 Task: Add a condition where "Hours since ticket status on-hold(deactivated) Greater than Fifty five" in pending tickets.
Action: Mouse moved to (143, 431)
Screenshot: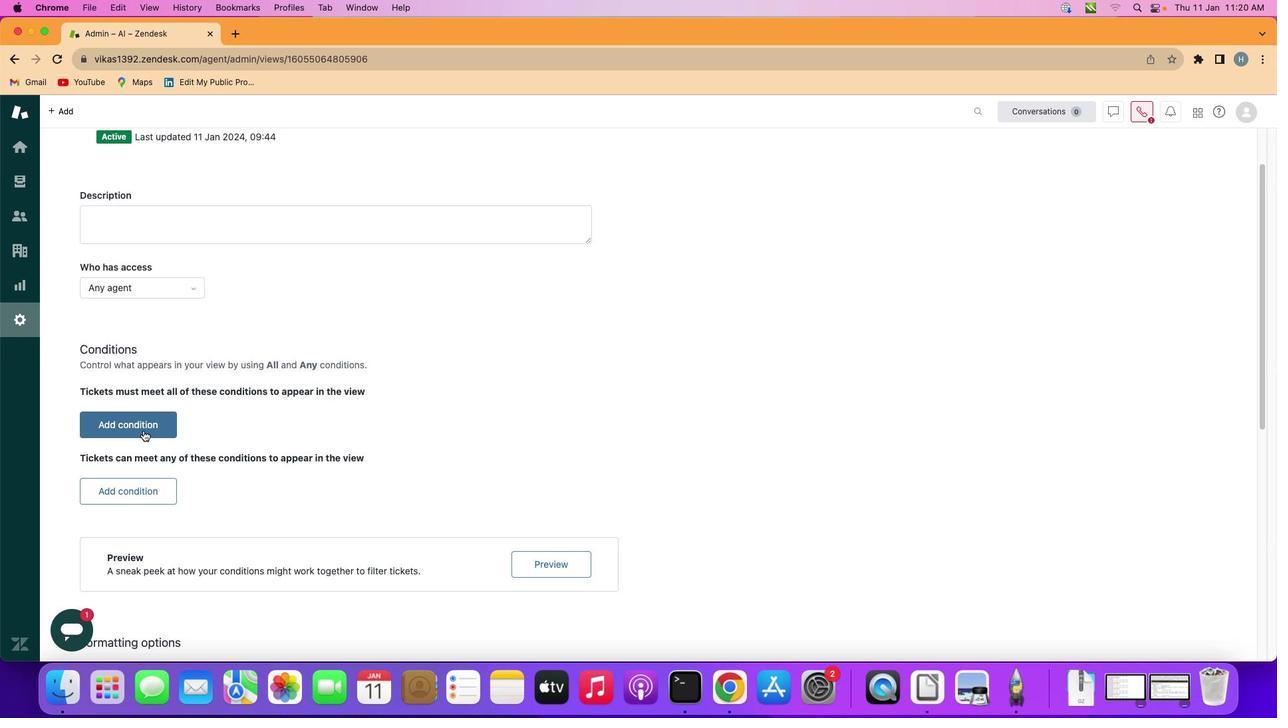 
Action: Mouse pressed left at (143, 431)
Screenshot: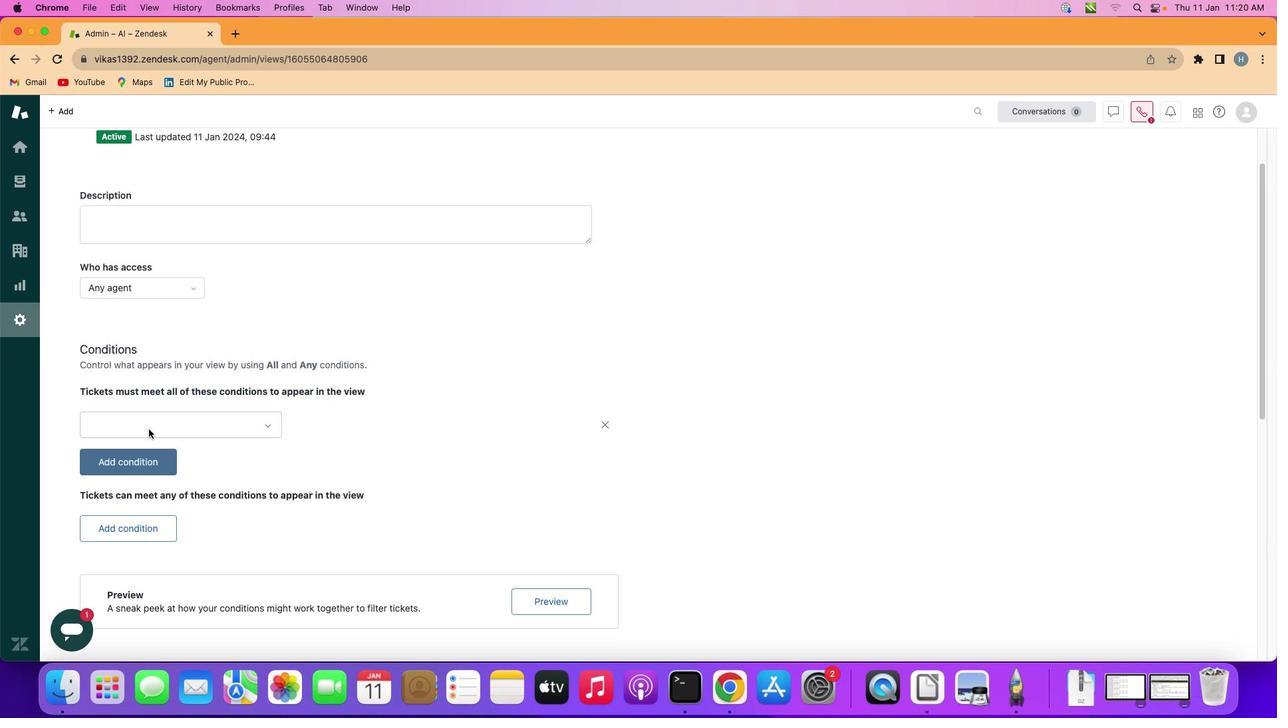 
Action: Mouse moved to (189, 429)
Screenshot: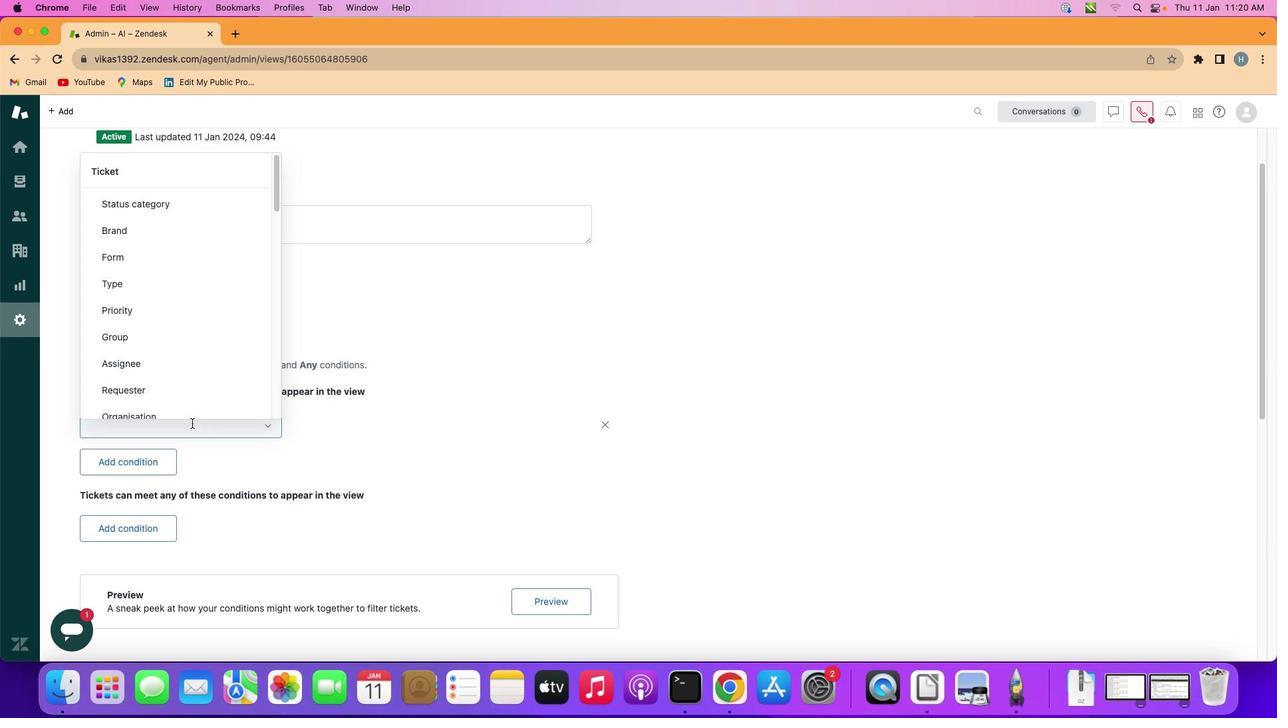 
Action: Mouse pressed left at (189, 429)
Screenshot: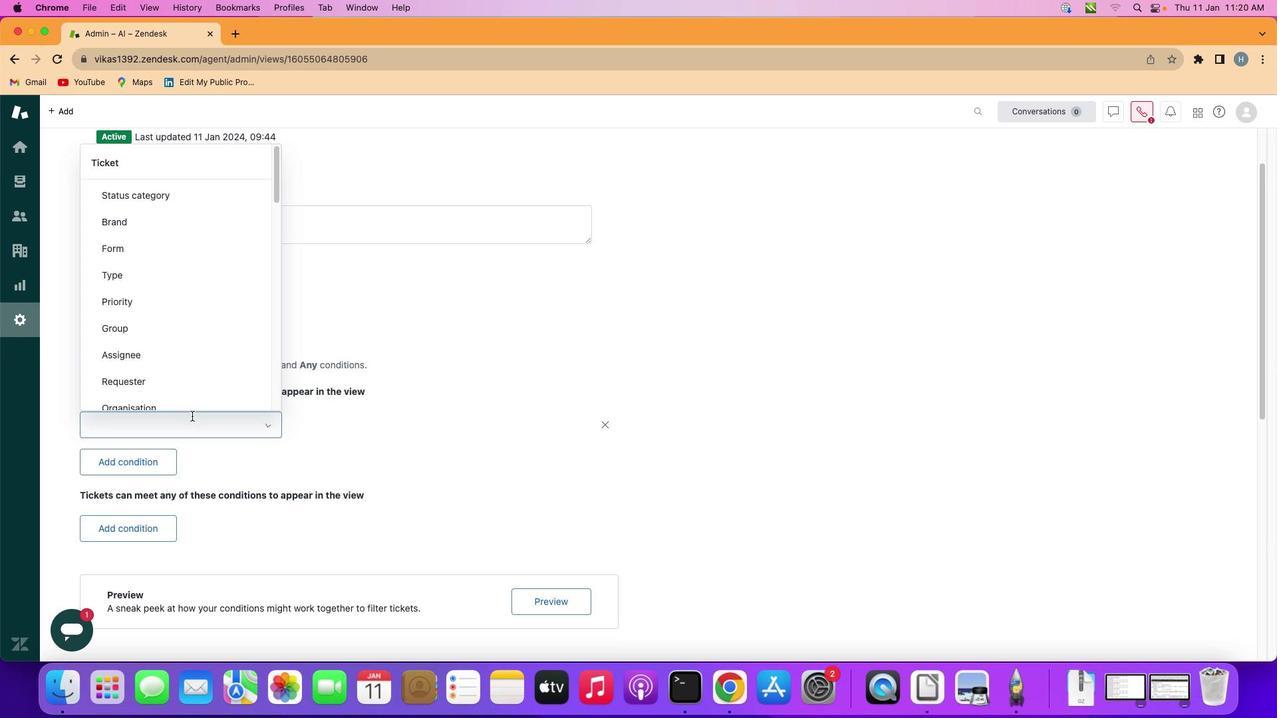 
Action: Mouse moved to (173, 309)
Screenshot: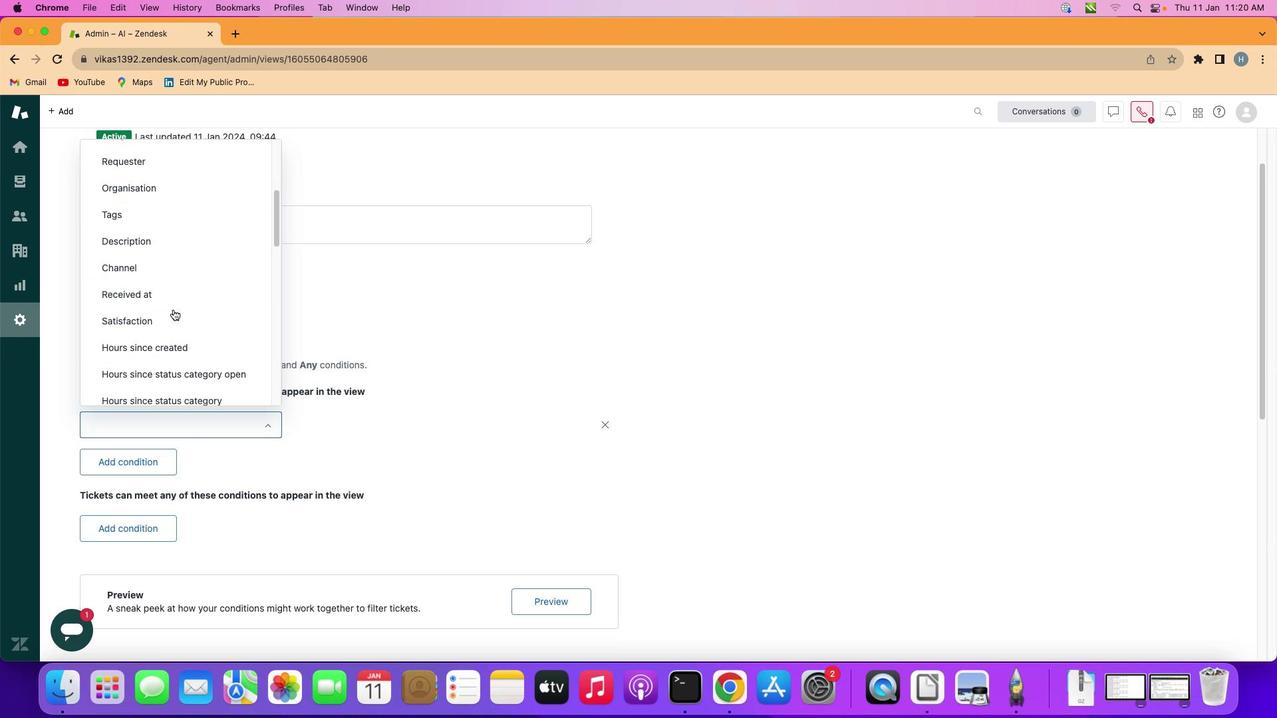 
Action: Mouse scrolled (173, 309) with delta (0, 0)
Screenshot: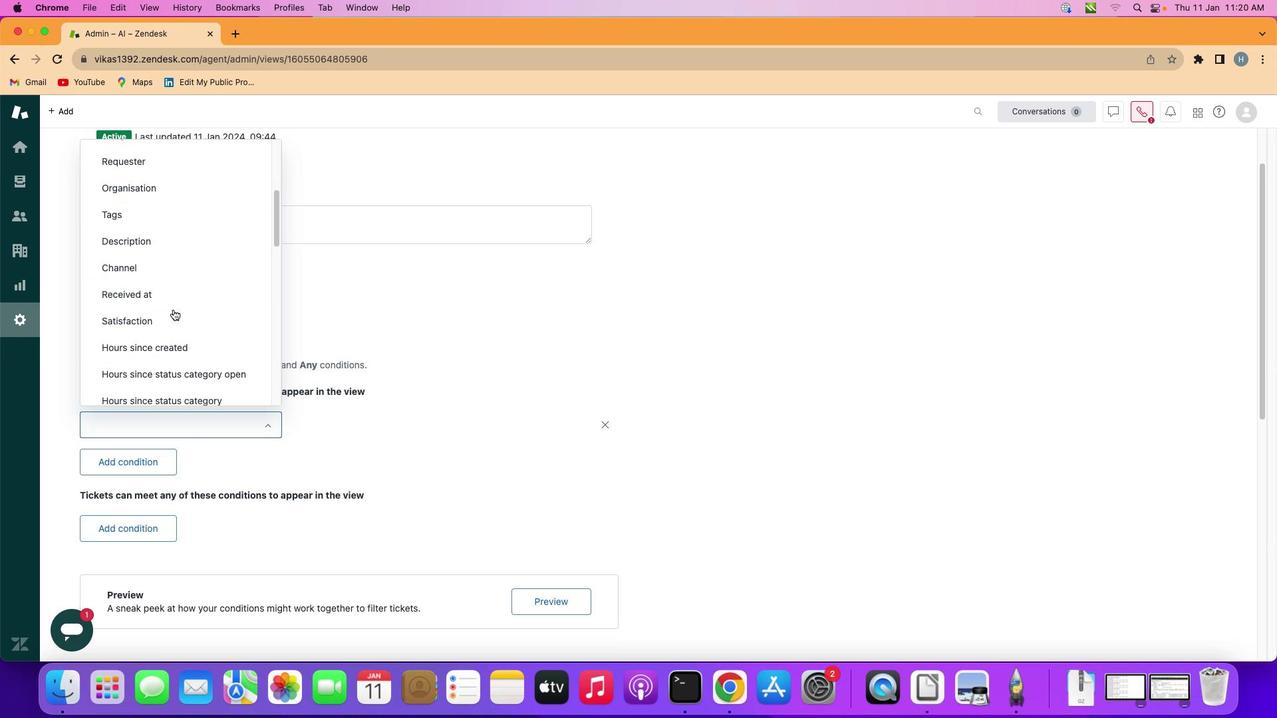
Action: Mouse moved to (173, 309)
Screenshot: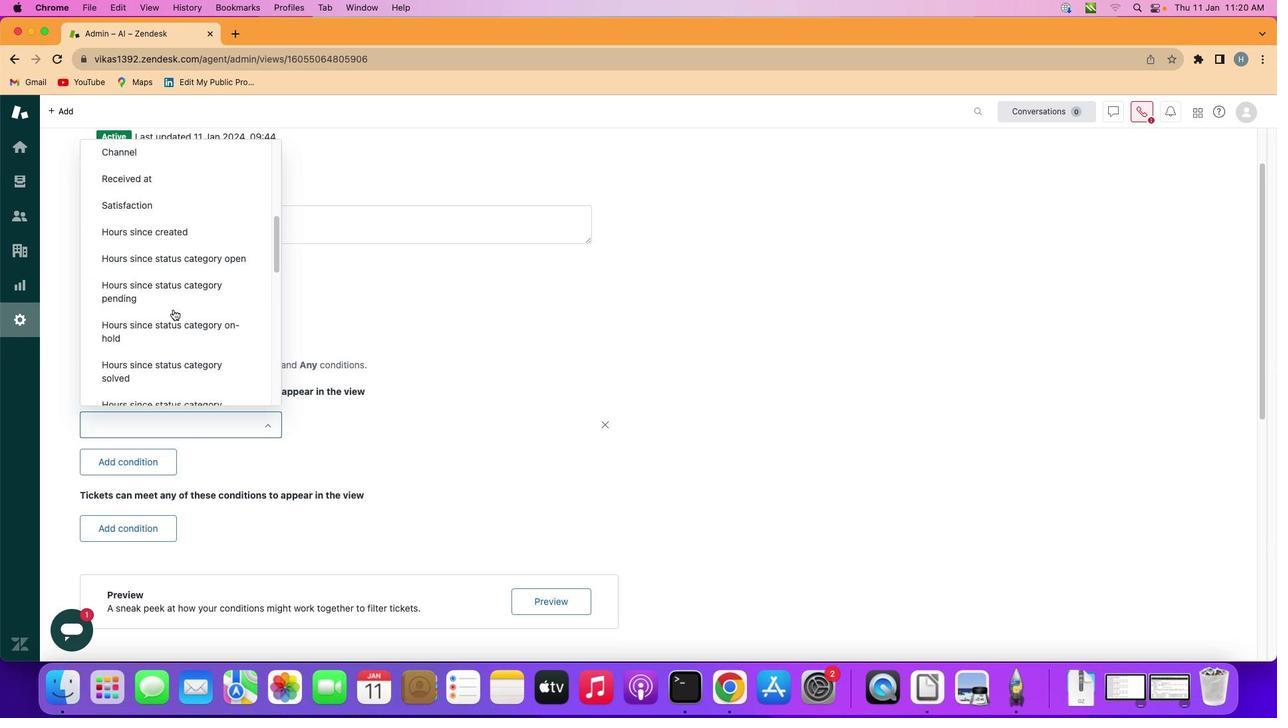 
Action: Mouse scrolled (173, 309) with delta (0, 2)
Screenshot: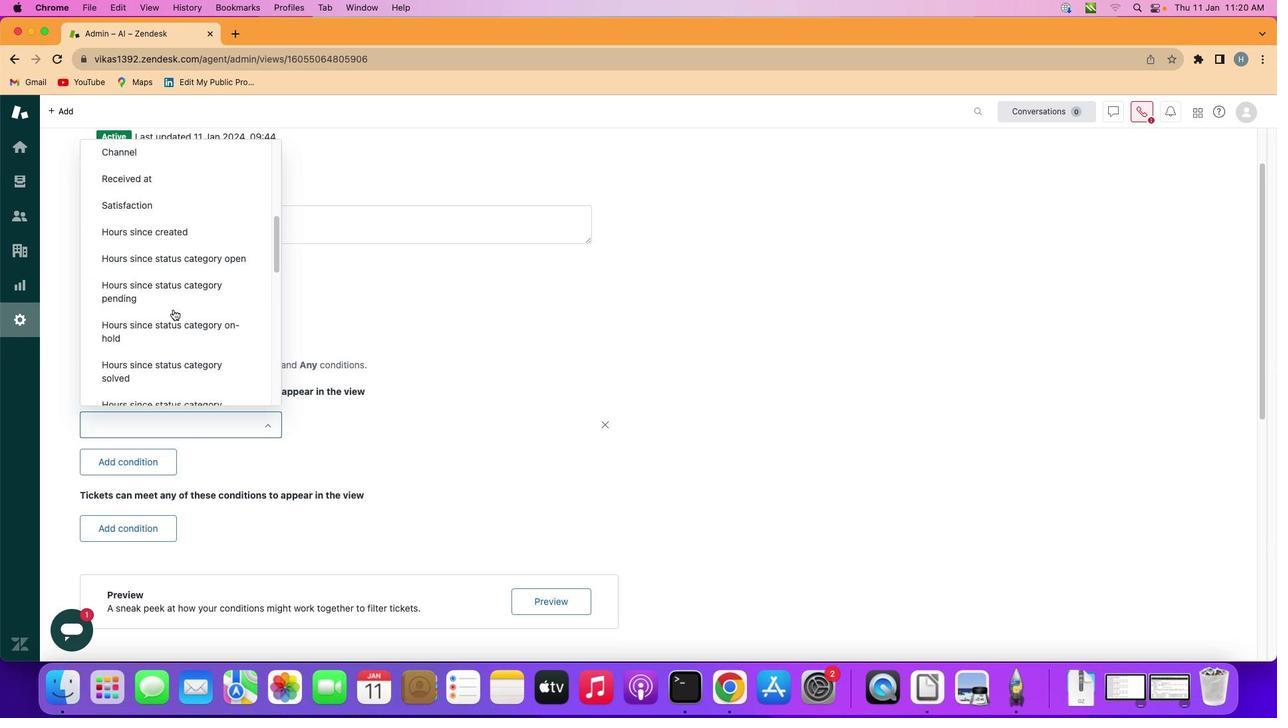 
Action: Mouse scrolled (173, 309) with delta (0, -2)
Screenshot: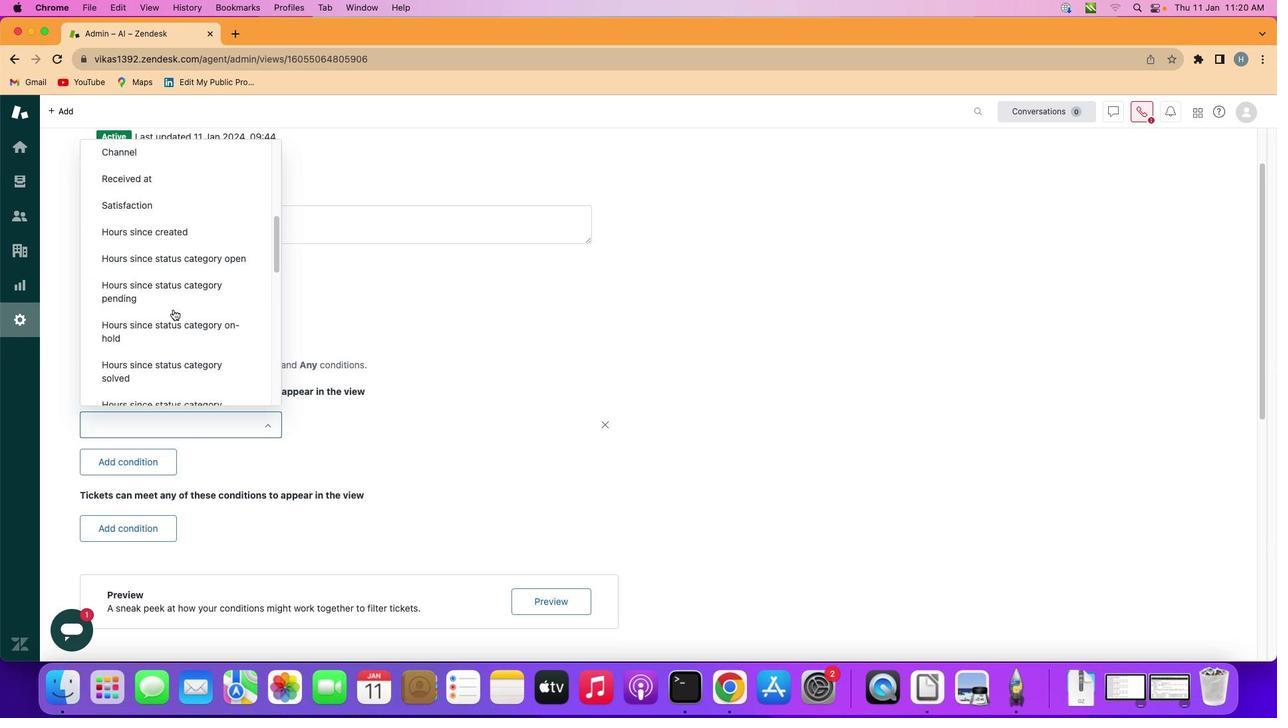 
Action: Mouse moved to (173, 310)
Screenshot: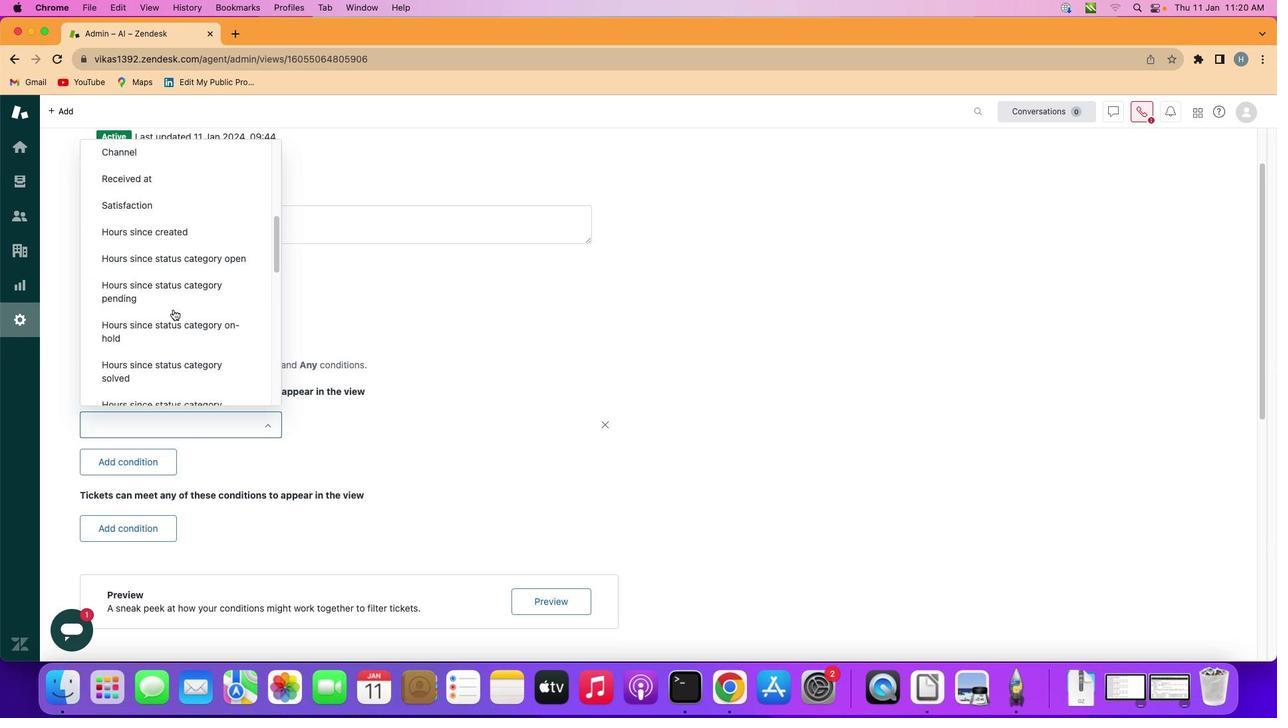 
Action: Mouse scrolled (173, 310) with delta (0, 2)
Screenshot: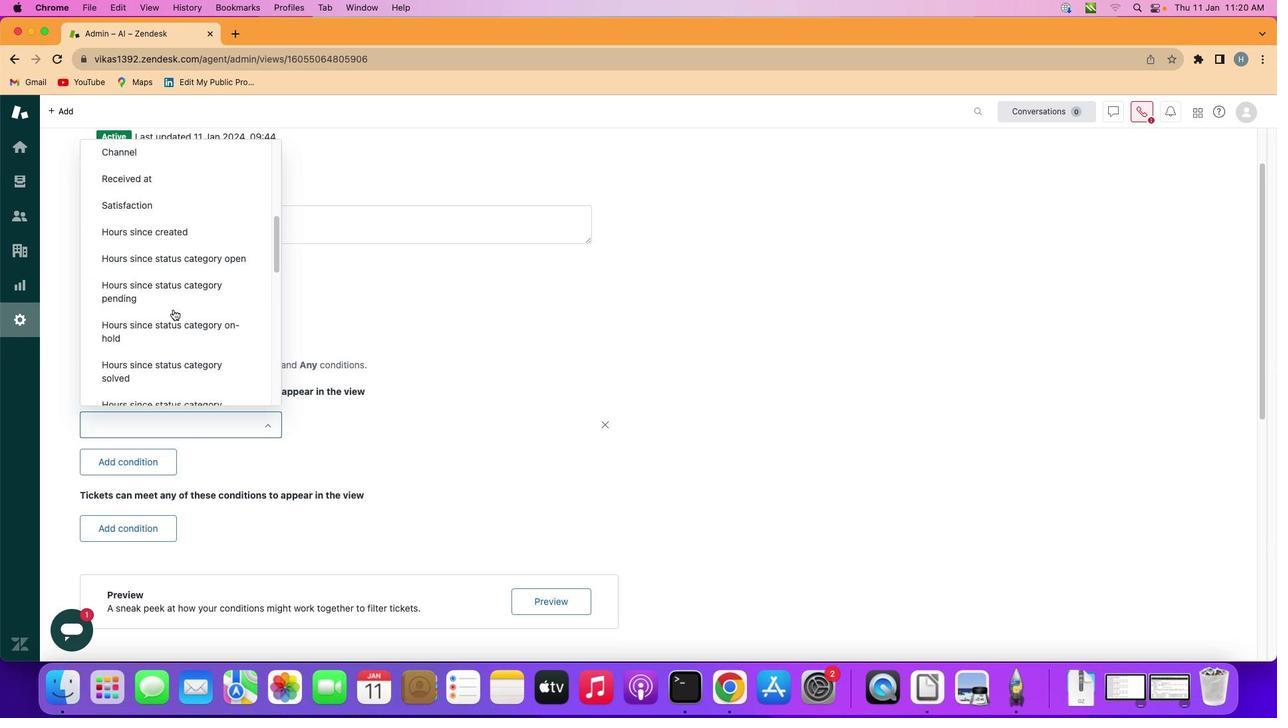 
Action: Mouse scrolled (173, 310) with delta (0, -2)
Screenshot: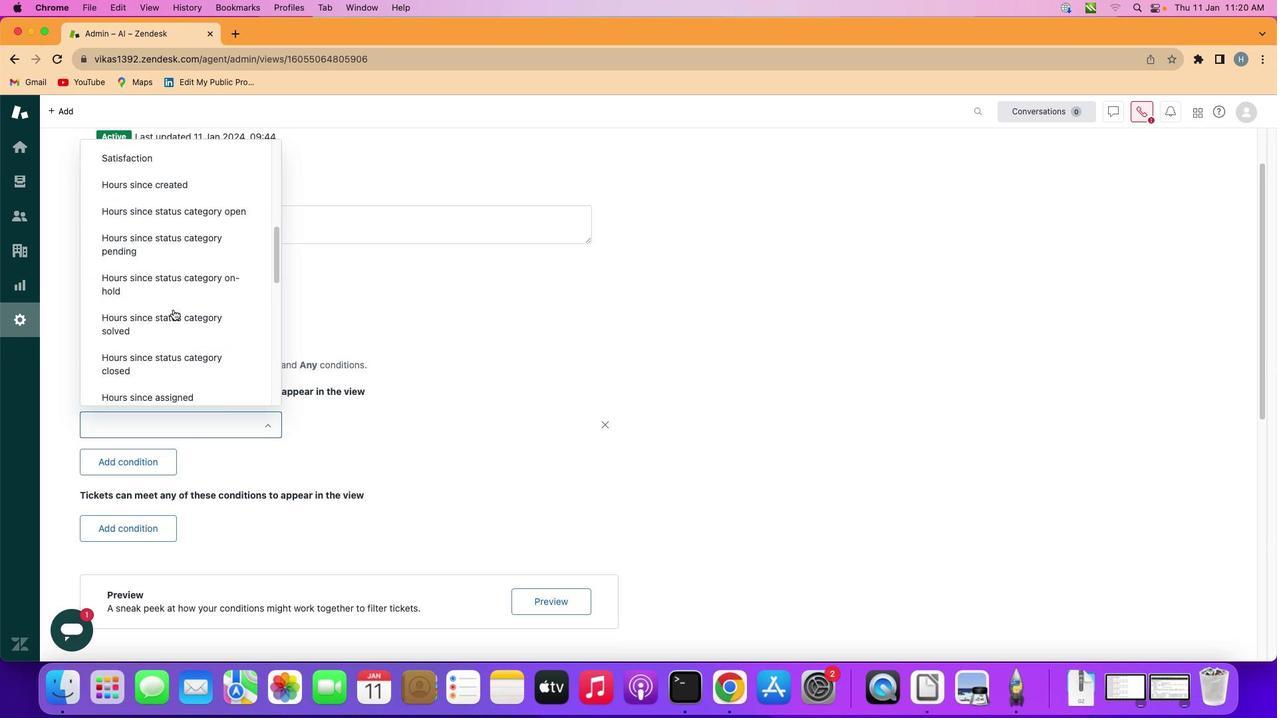 
Action: Mouse scrolled (173, 310) with delta (0, -1)
Screenshot: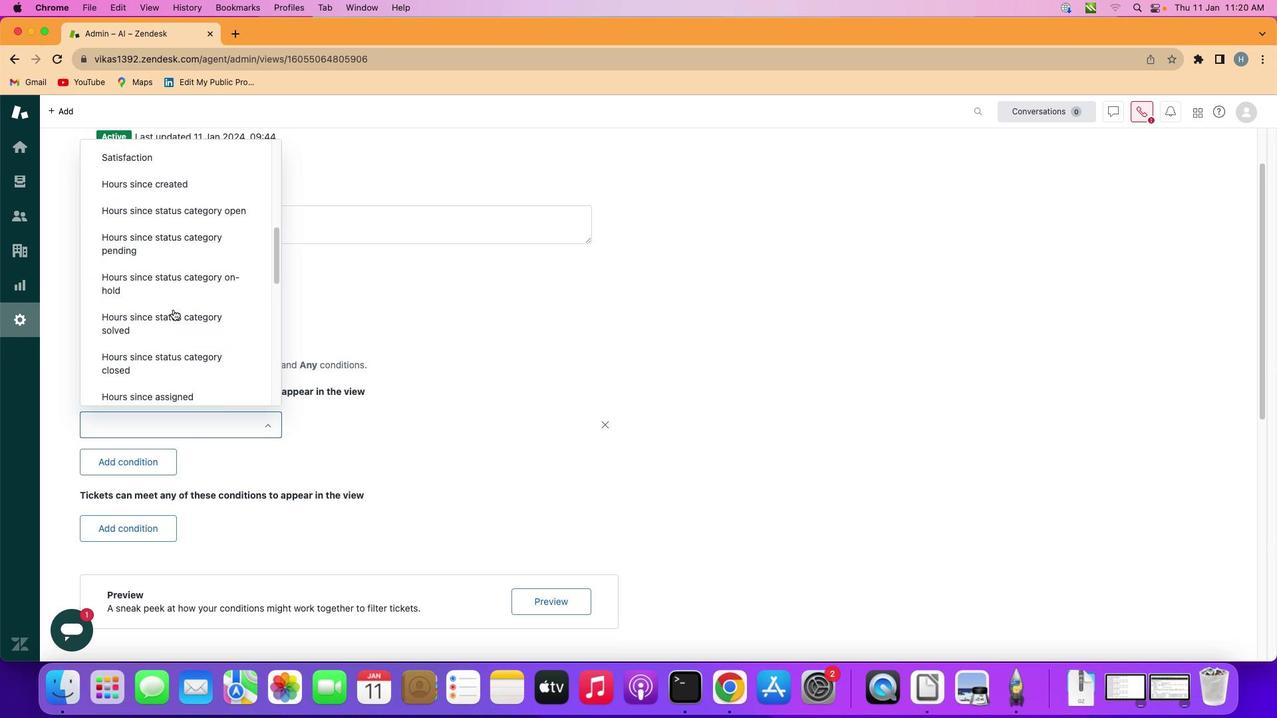 
Action: Mouse scrolled (173, 310) with delta (0, -3)
Screenshot: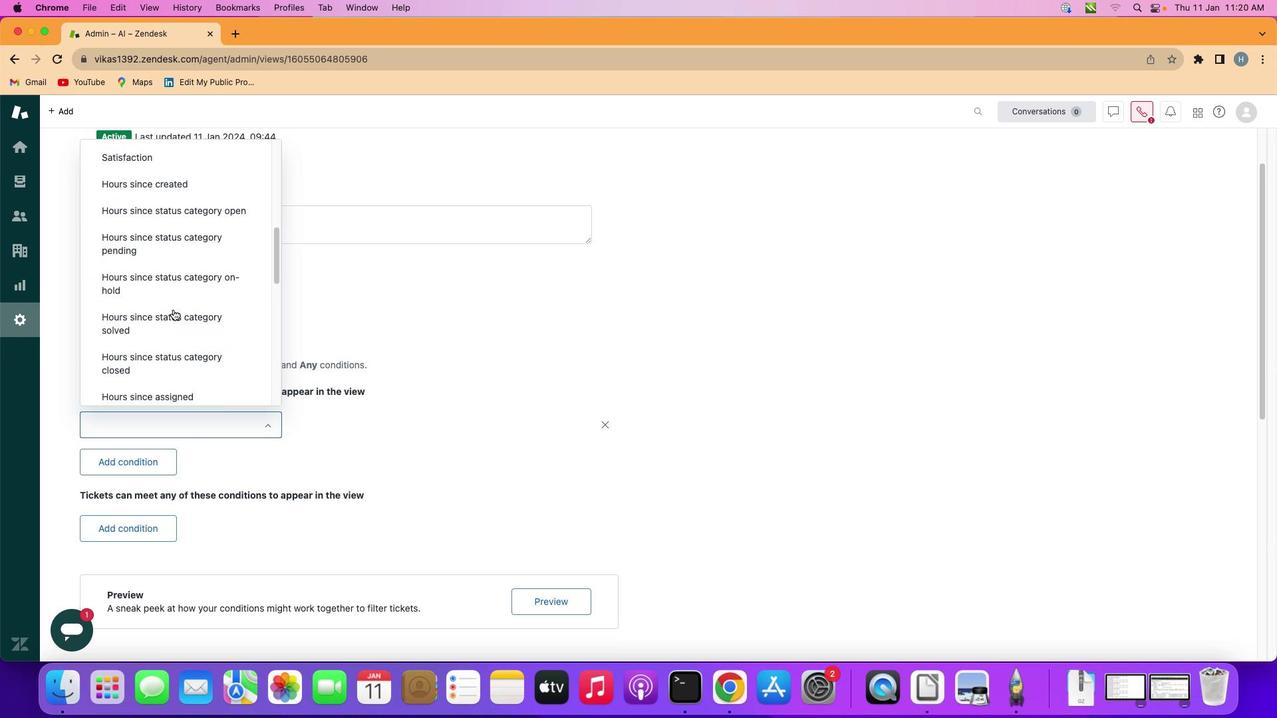 
Action: Mouse scrolled (173, 310) with delta (0, 0)
Screenshot: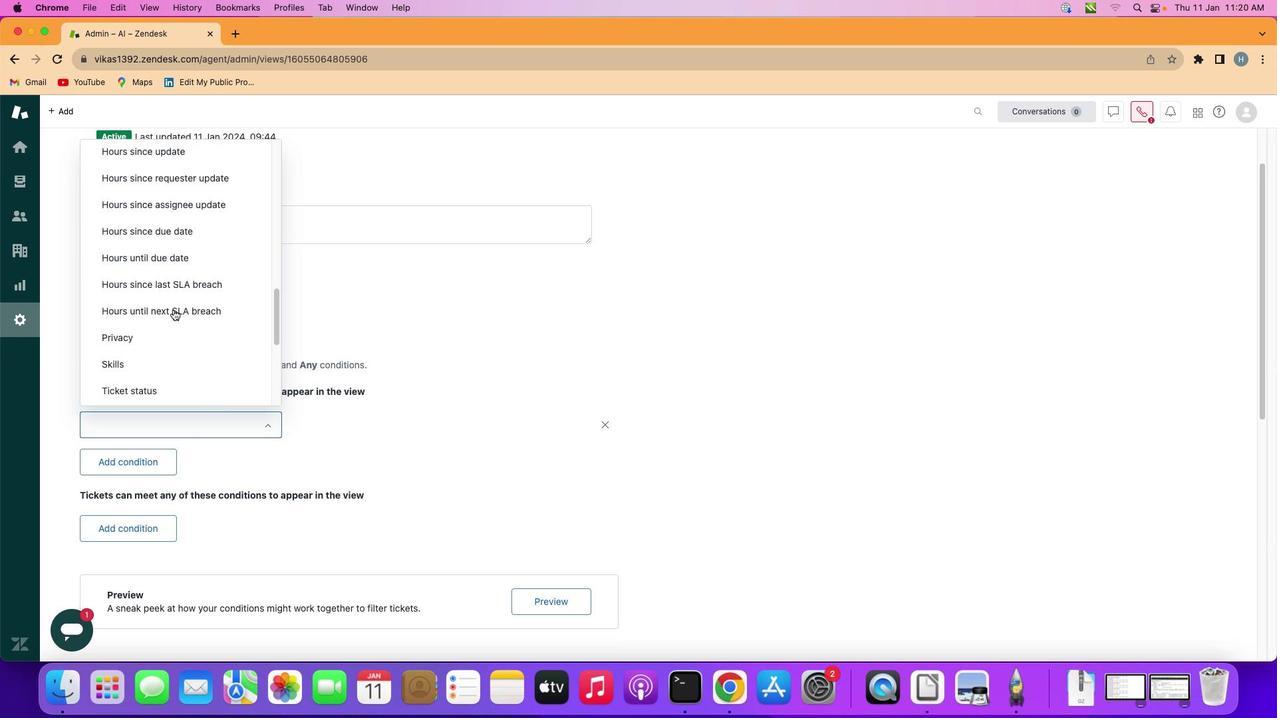 
Action: Mouse scrolled (173, 310) with delta (0, 0)
Screenshot: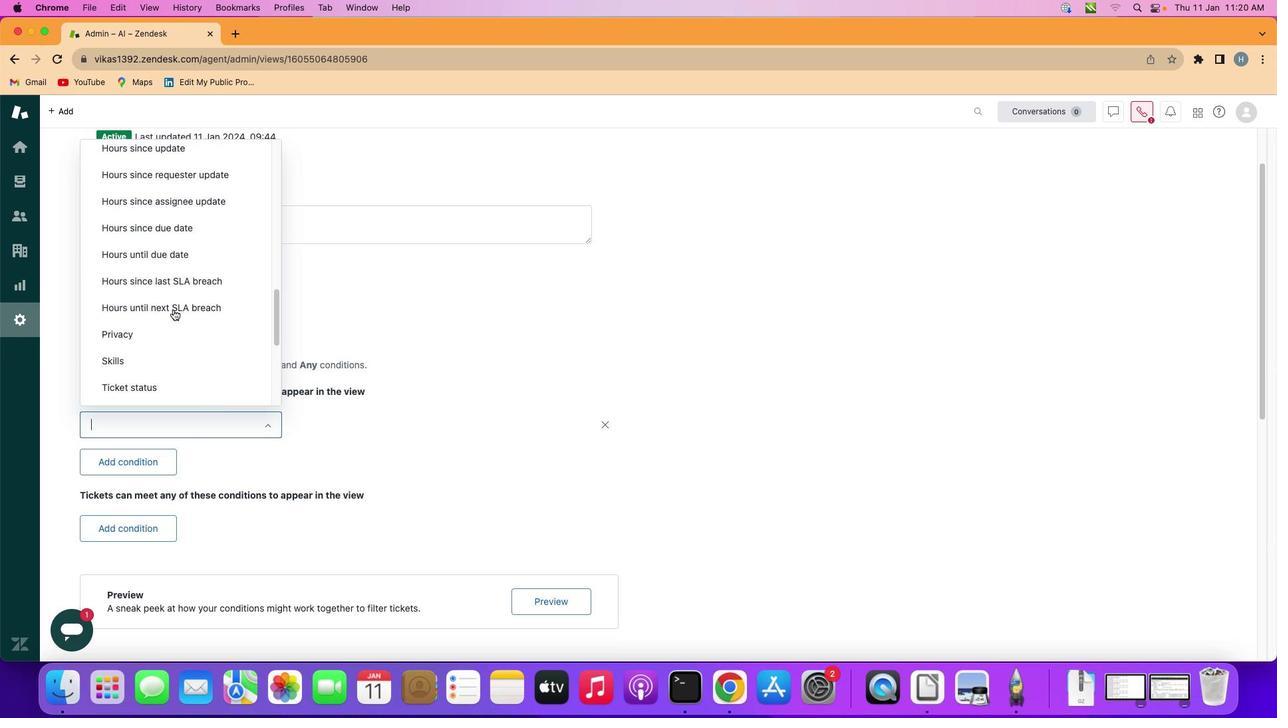 
Action: Mouse scrolled (173, 310) with delta (0, -1)
Screenshot: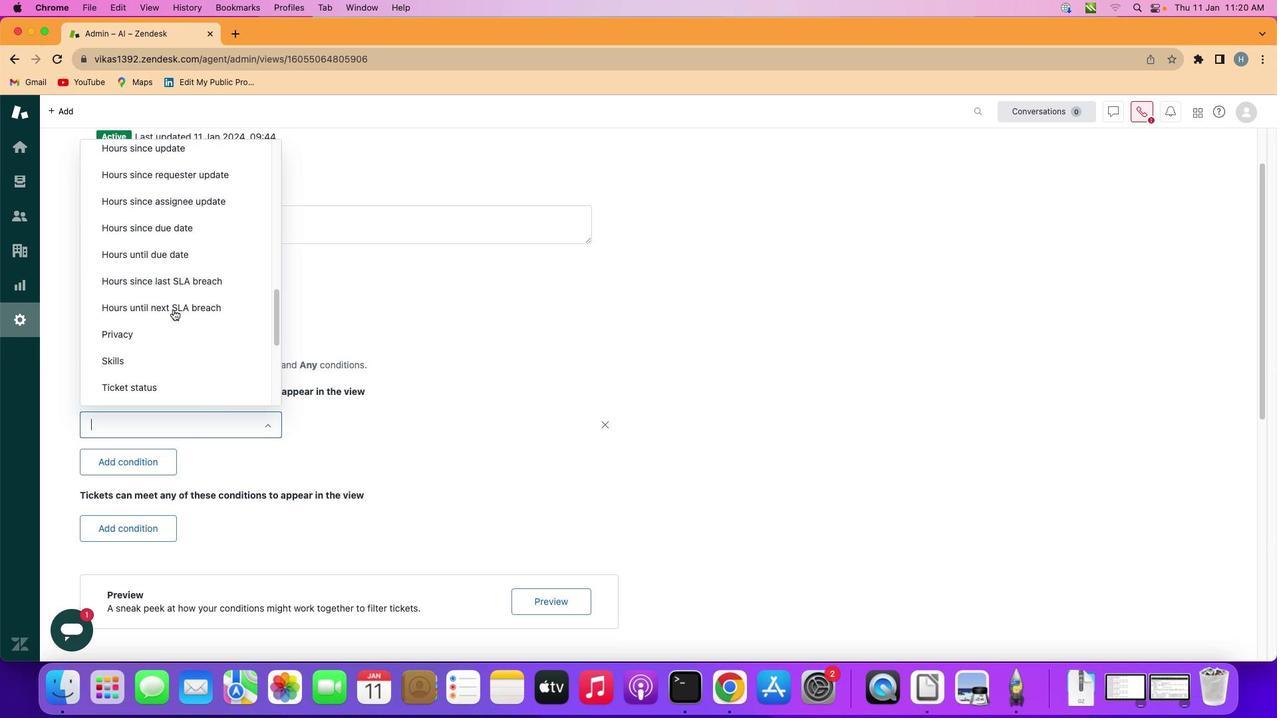 
Action: Mouse scrolled (173, 310) with delta (0, -3)
Screenshot: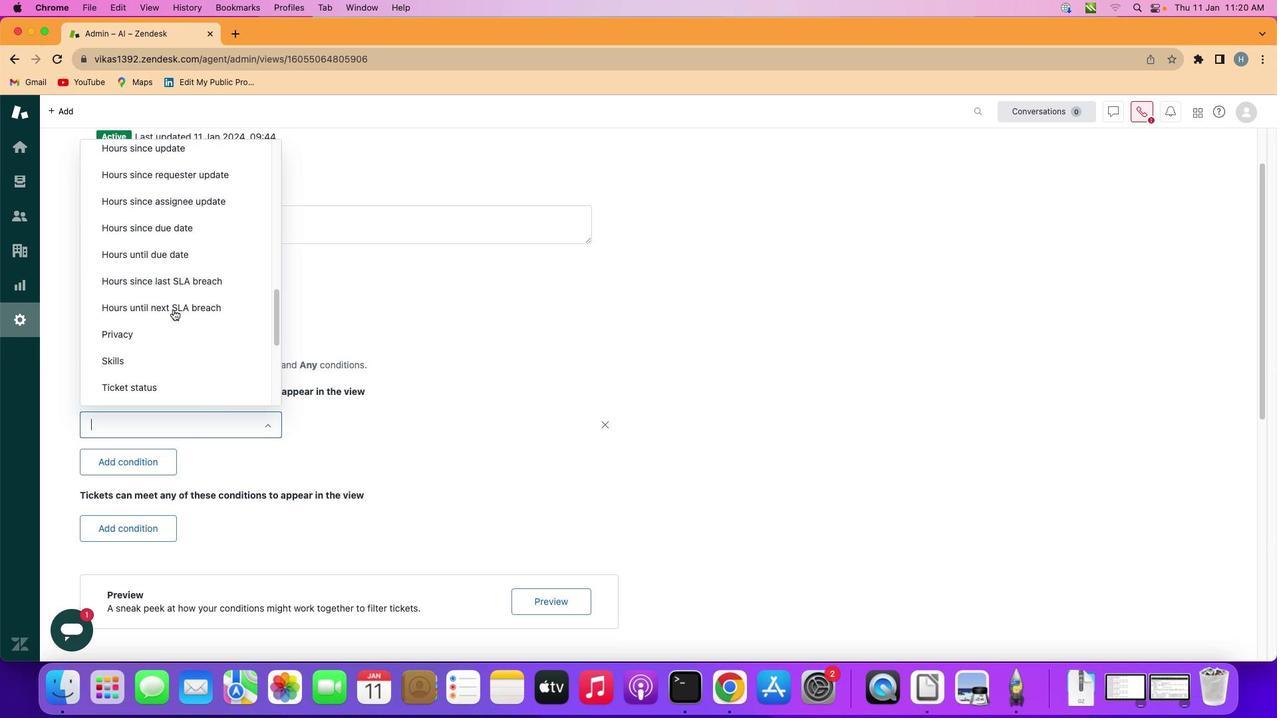 
Action: Mouse scrolled (173, 310) with delta (0, 0)
Screenshot: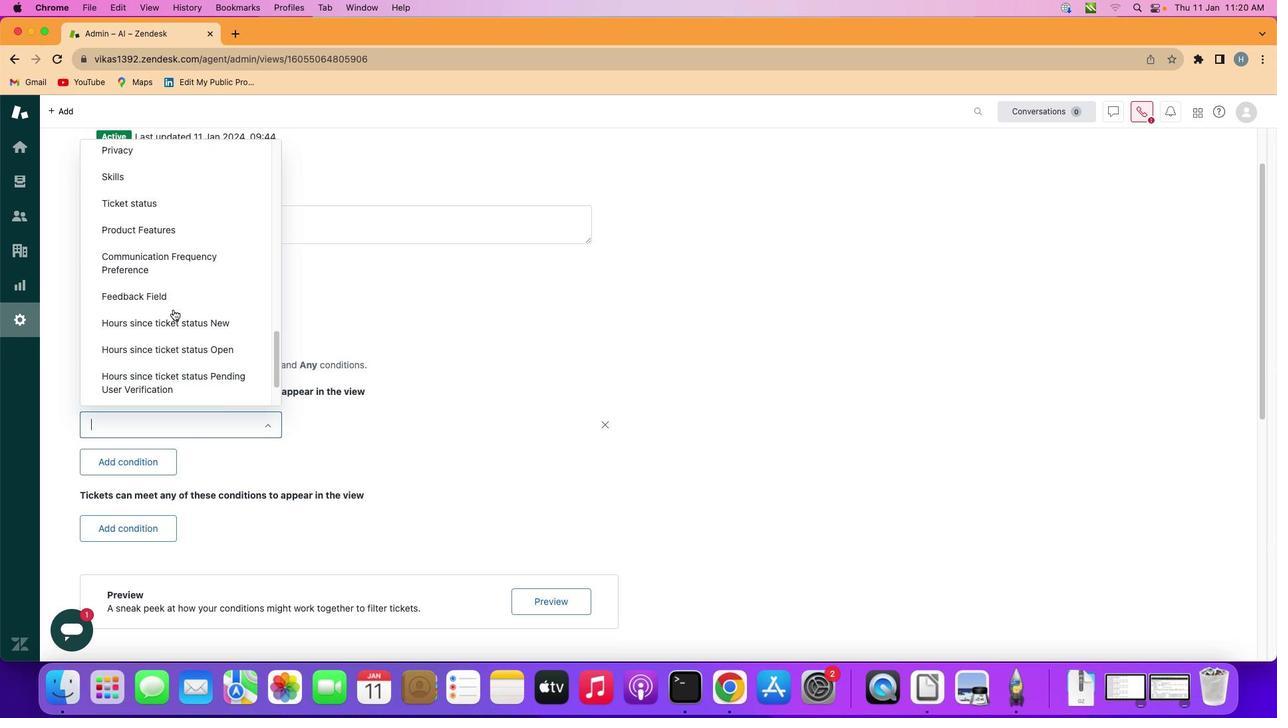 
Action: Mouse scrolled (173, 310) with delta (0, 0)
Screenshot: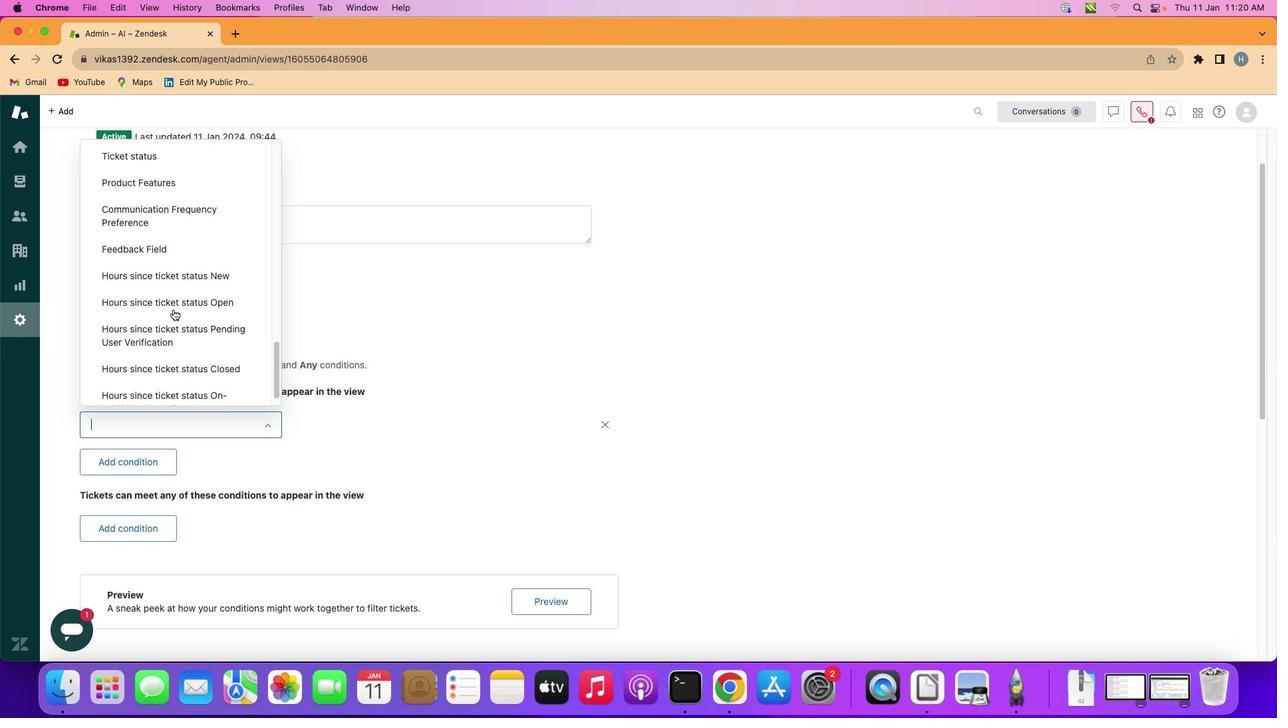 
Action: Mouse scrolled (173, 310) with delta (0, -1)
Screenshot: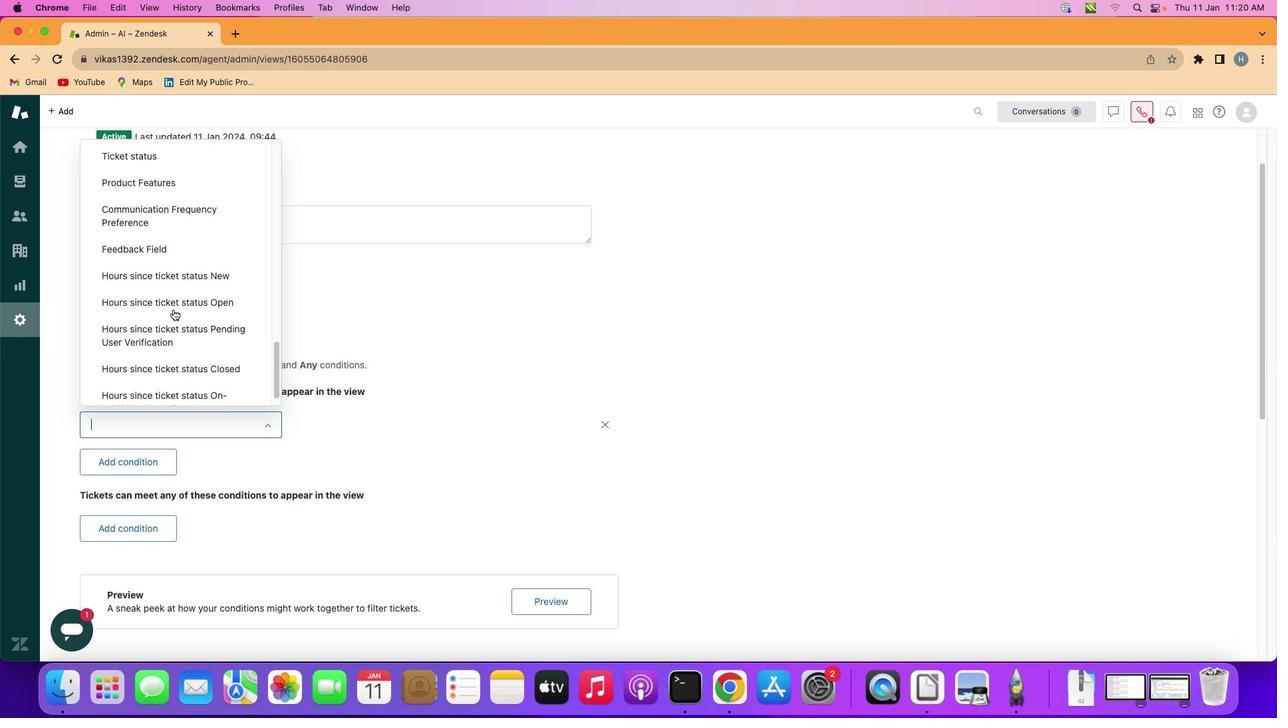 
Action: Mouse scrolled (173, 310) with delta (0, 2)
Screenshot: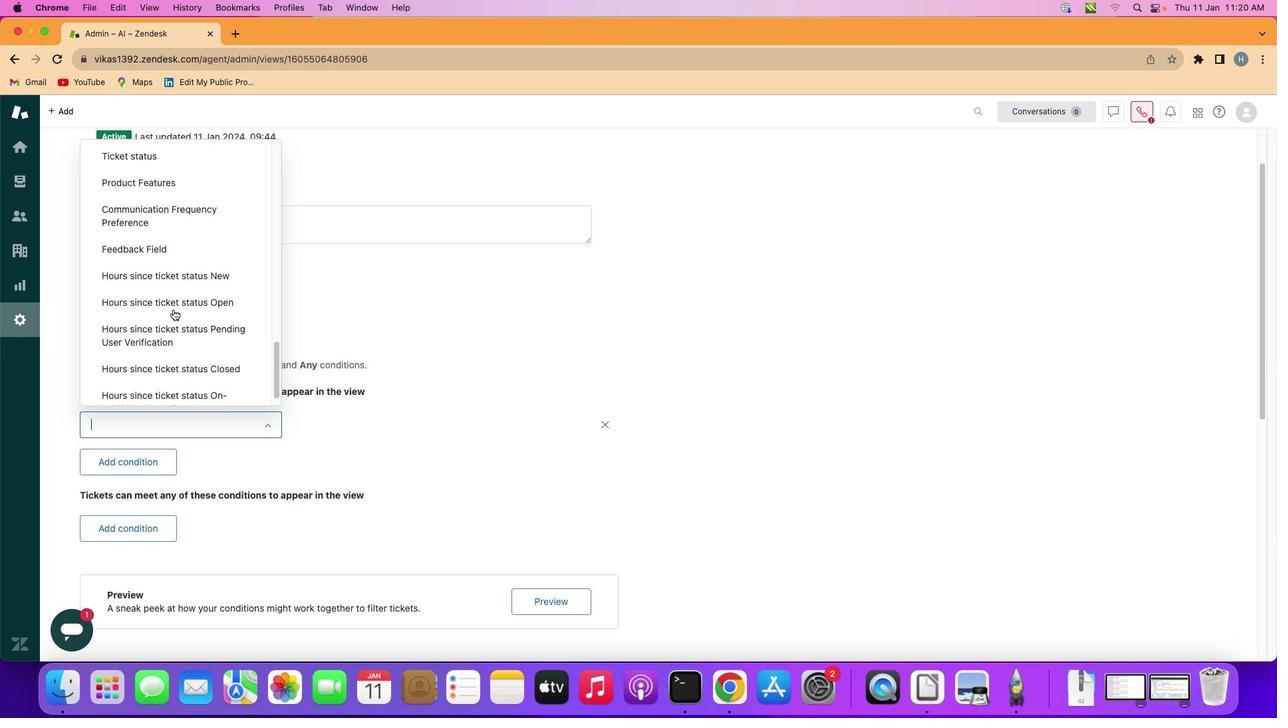 
Action: Mouse scrolled (173, 310) with delta (0, -2)
Screenshot: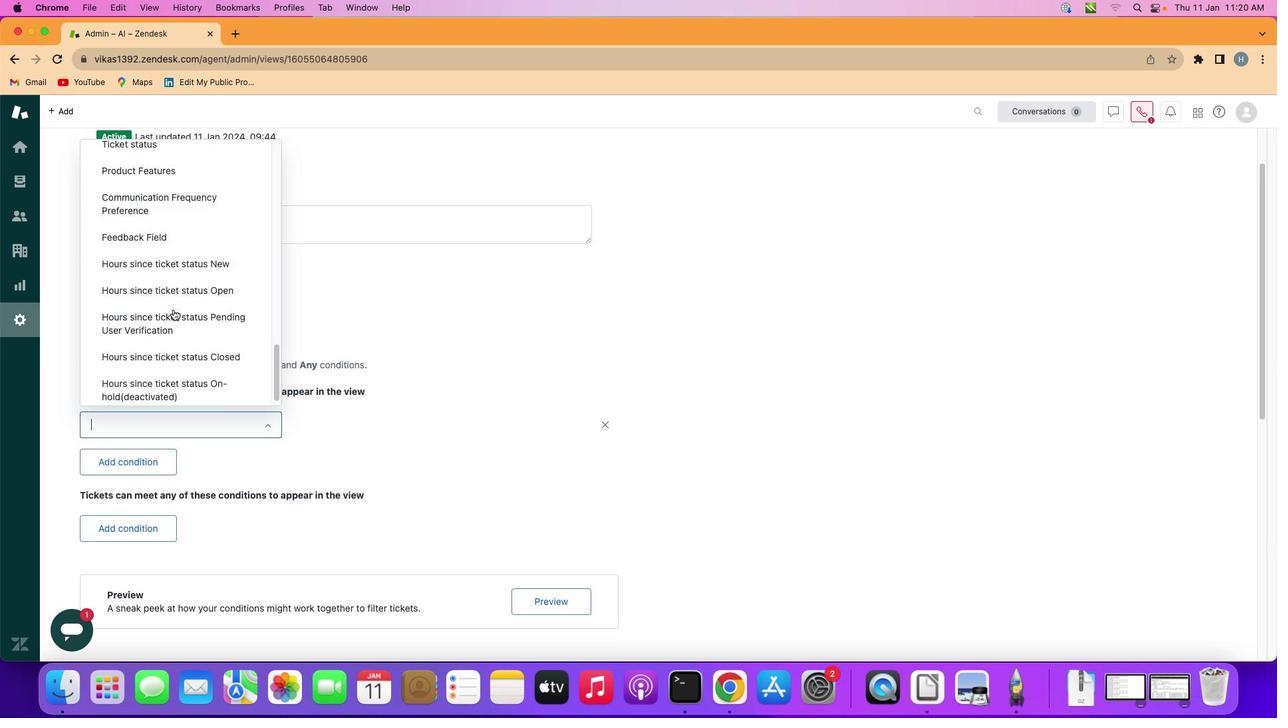 
Action: Mouse scrolled (173, 310) with delta (0, -1)
Screenshot: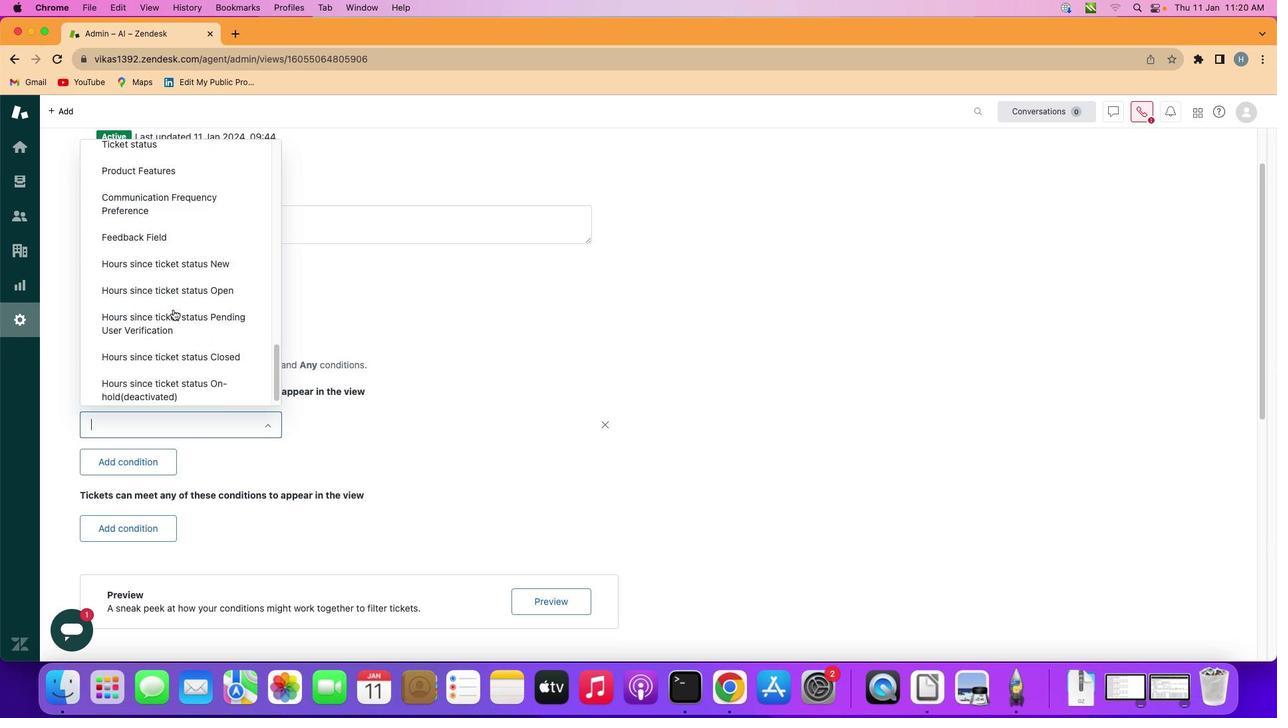 
Action: Mouse moved to (173, 310)
Screenshot: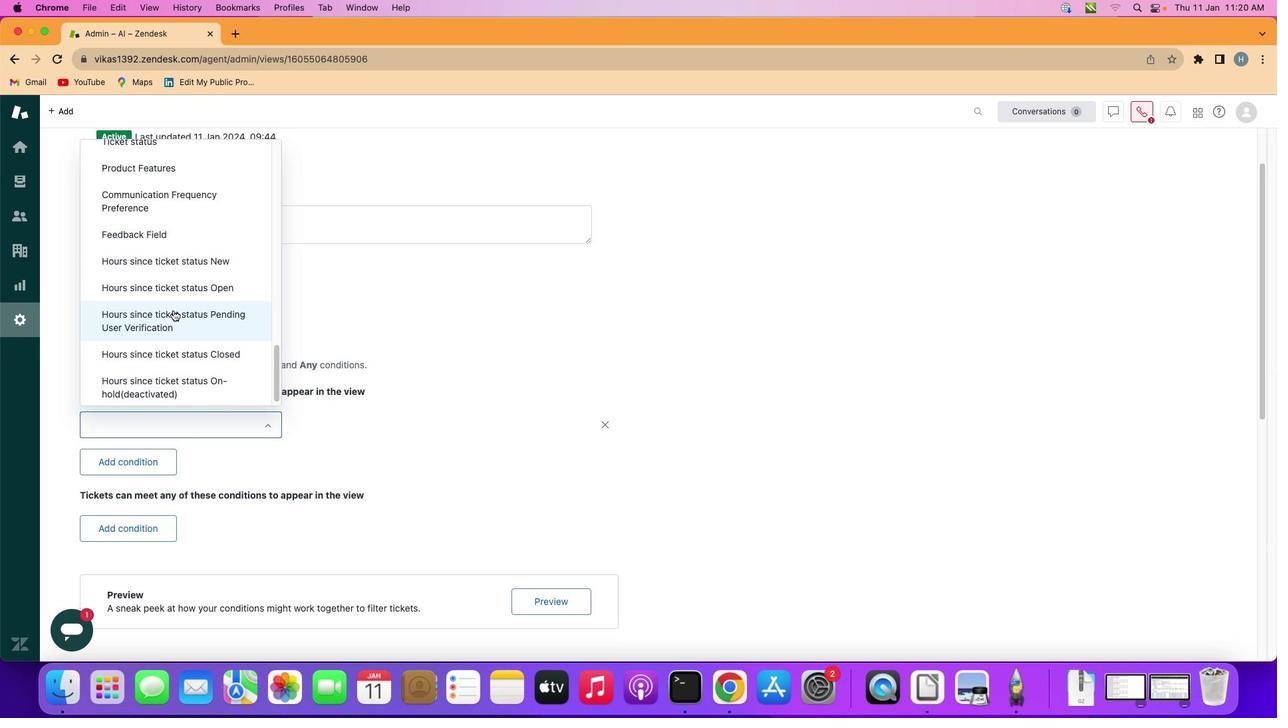 
Action: Mouse scrolled (173, 310) with delta (0, 0)
Screenshot: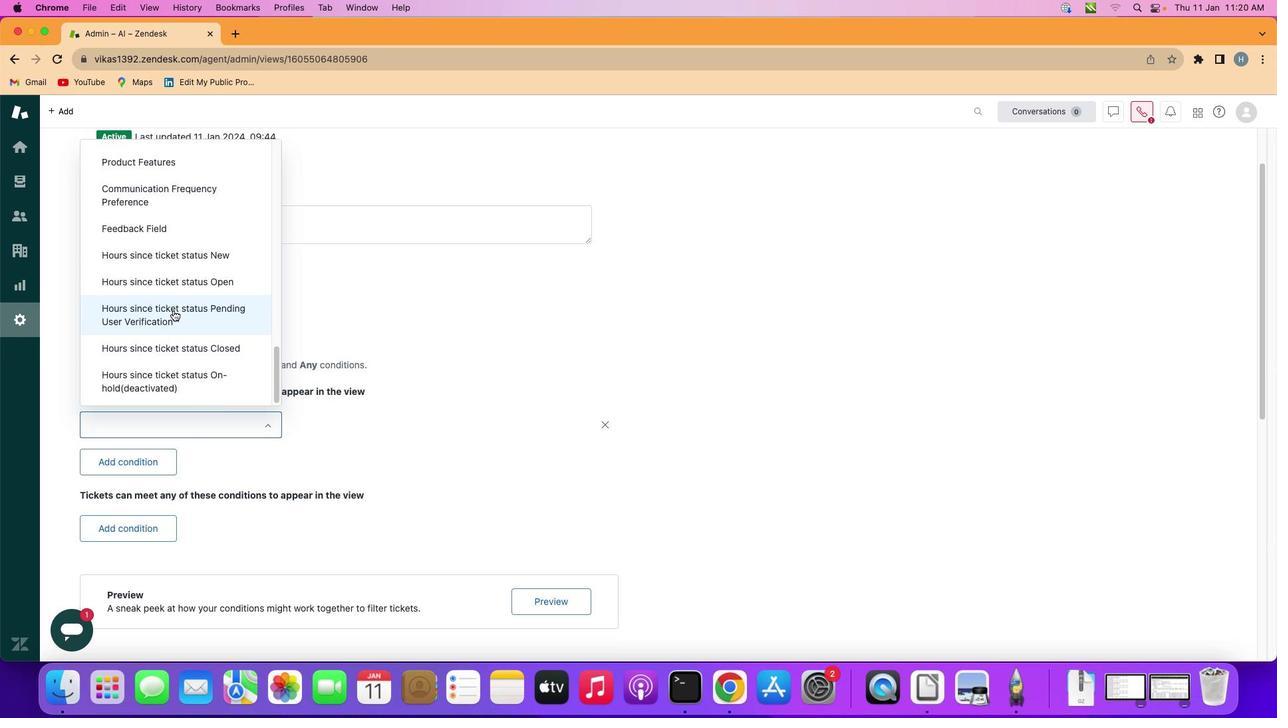 
Action: Mouse scrolled (173, 310) with delta (0, 0)
Screenshot: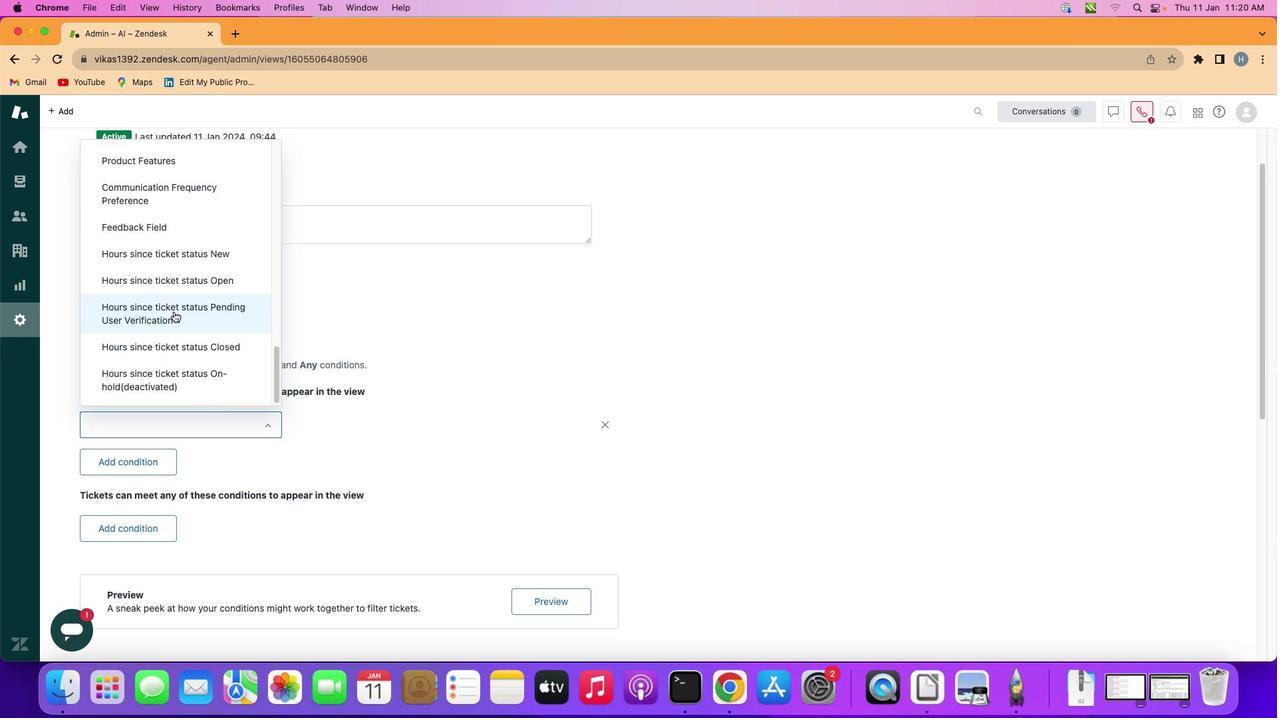 
Action: Mouse scrolled (173, 310) with delta (0, -1)
Screenshot: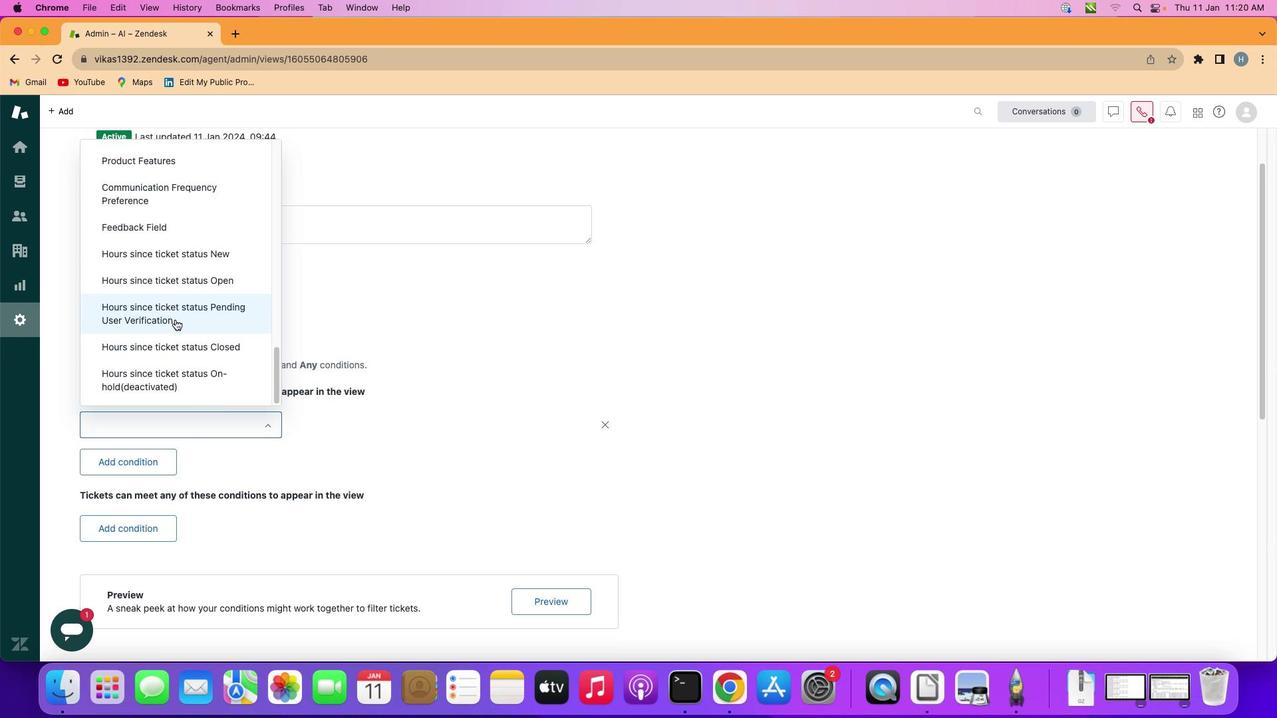
Action: Mouse scrolled (173, 310) with delta (0, -1)
Screenshot: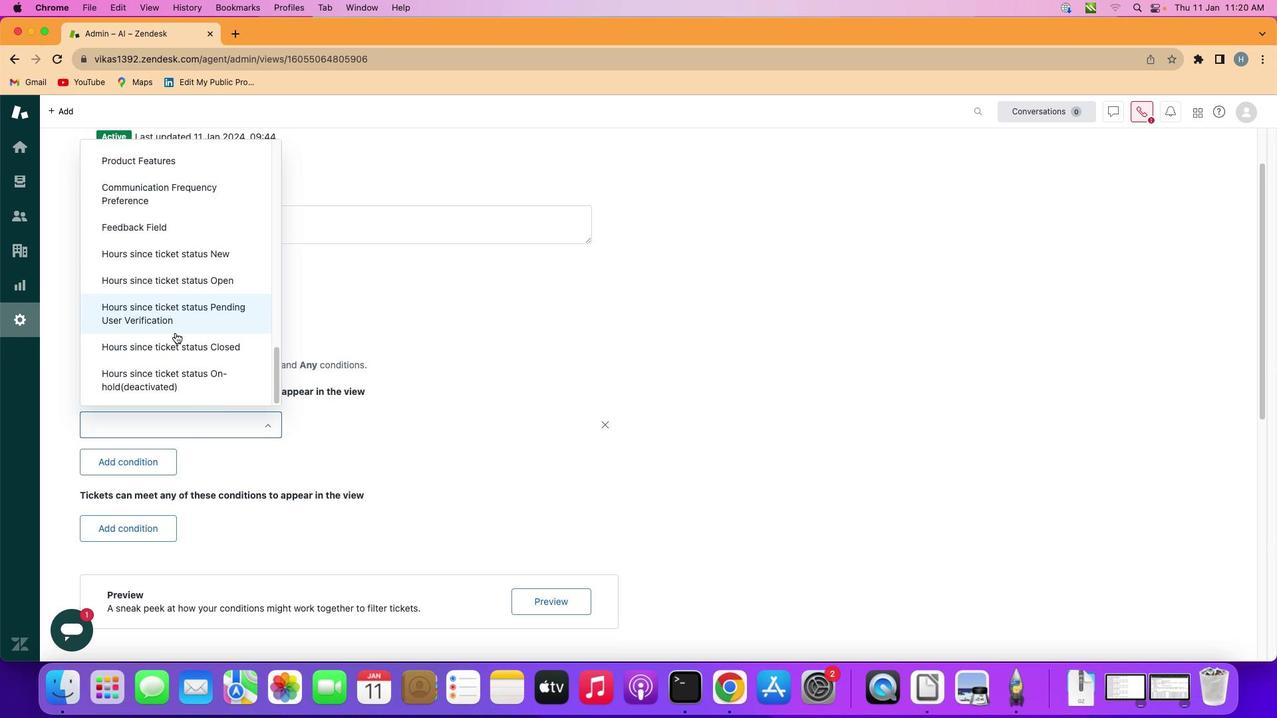 
Action: Mouse moved to (182, 376)
Screenshot: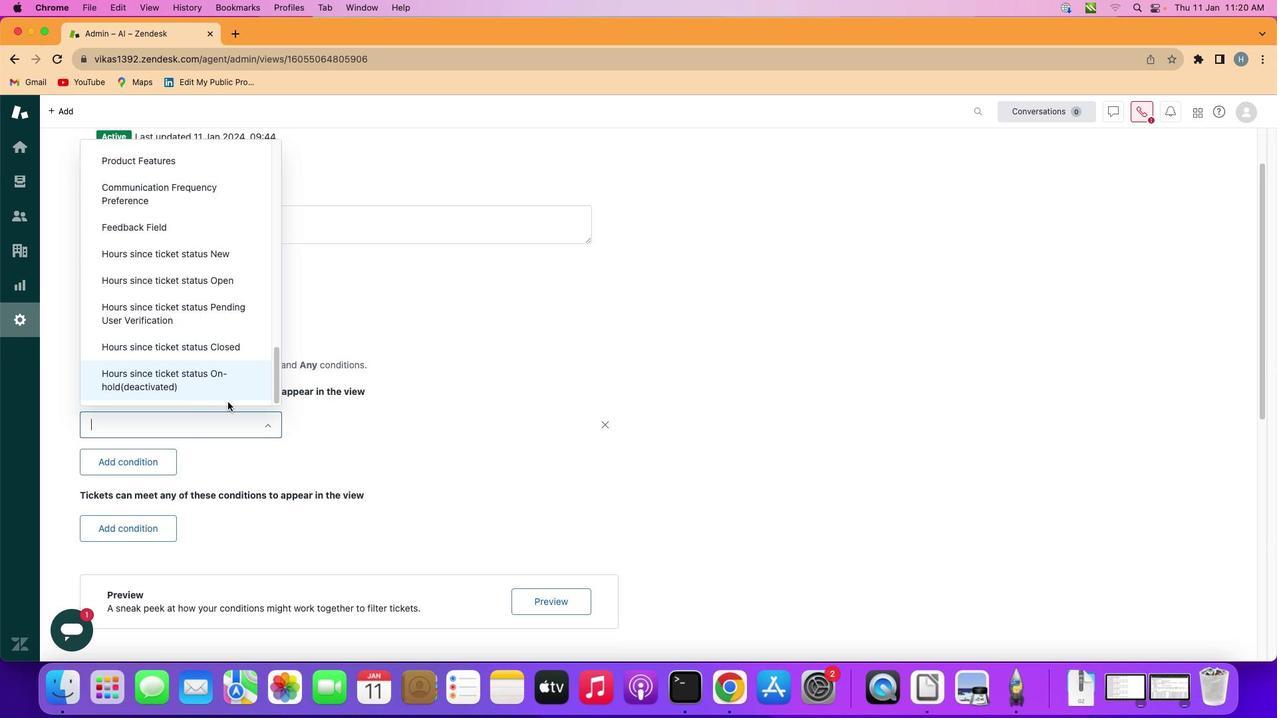 
Action: Mouse pressed left at (182, 376)
Screenshot: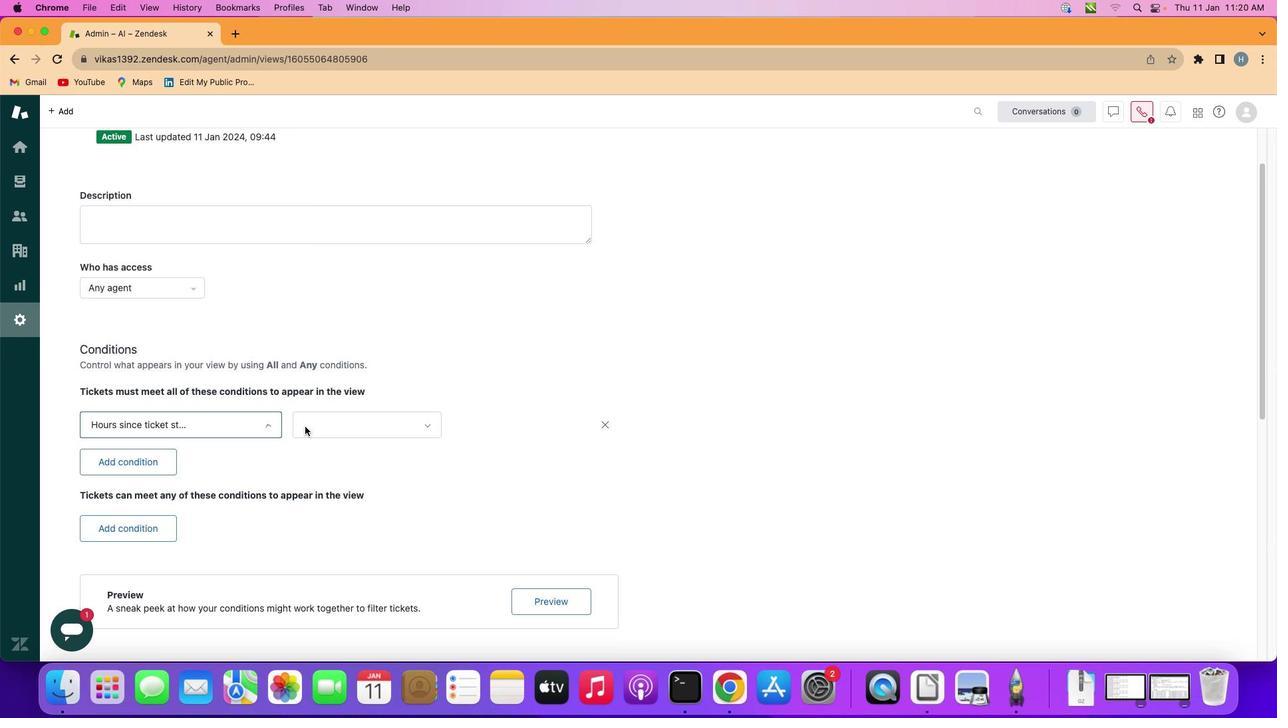 
Action: Mouse moved to (374, 432)
Screenshot: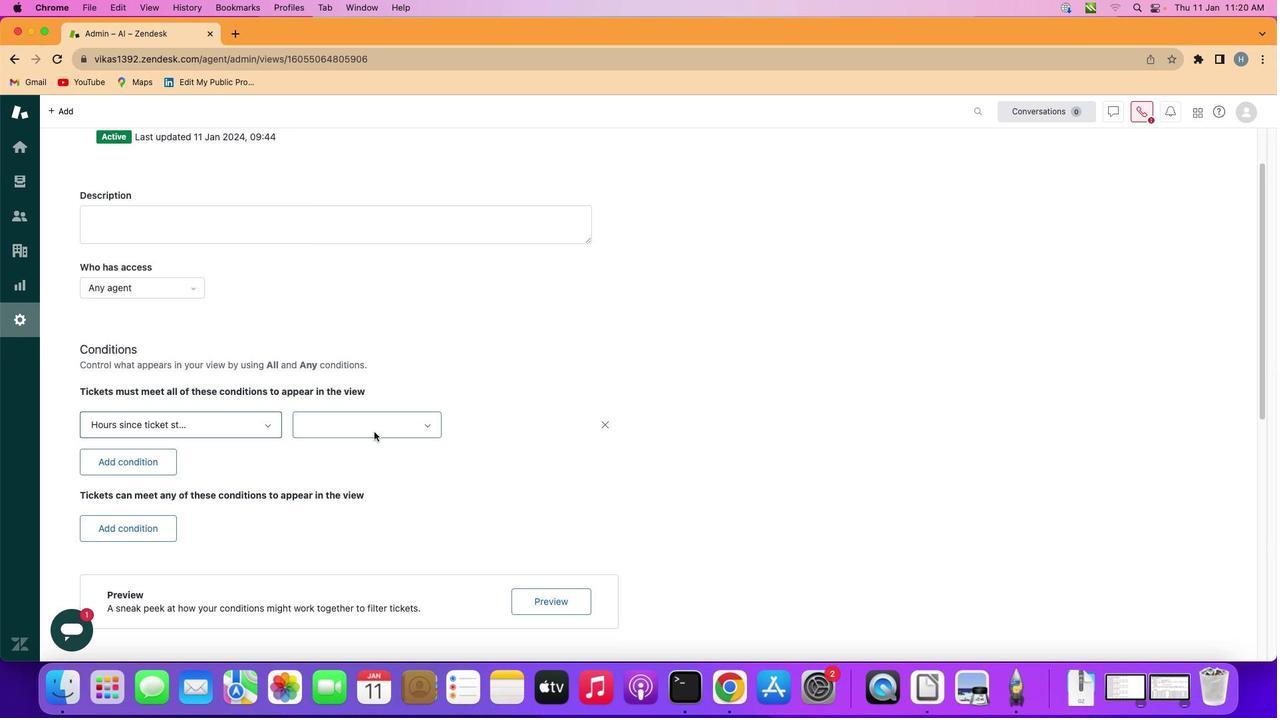 
Action: Mouse pressed left at (374, 432)
Screenshot: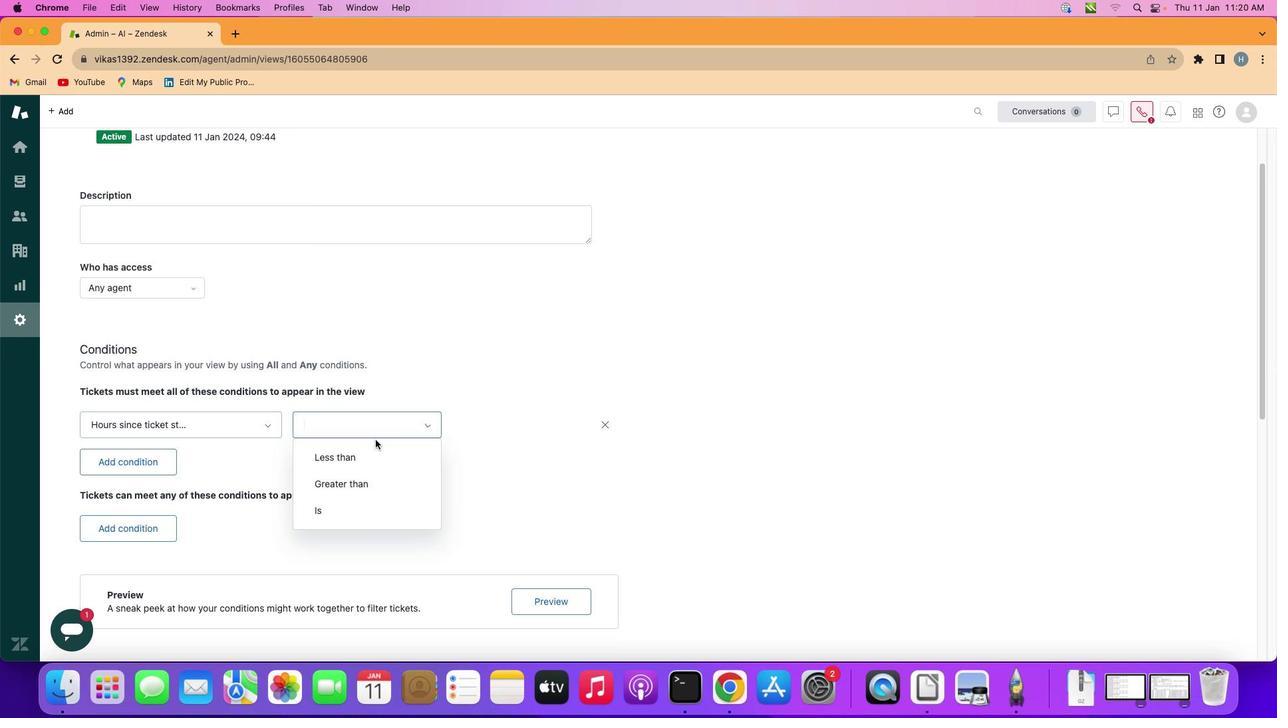 
Action: Mouse moved to (371, 489)
Screenshot: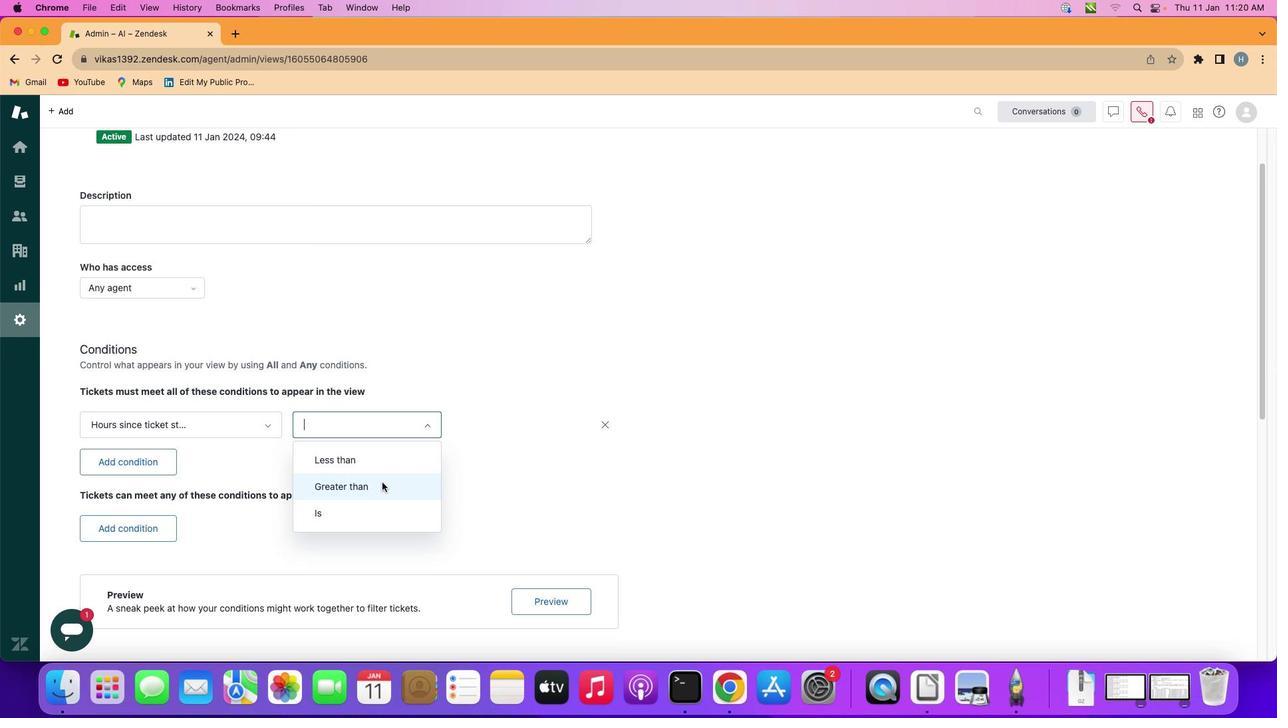 
Action: Mouse pressed left at (371, 489)
Screenshot: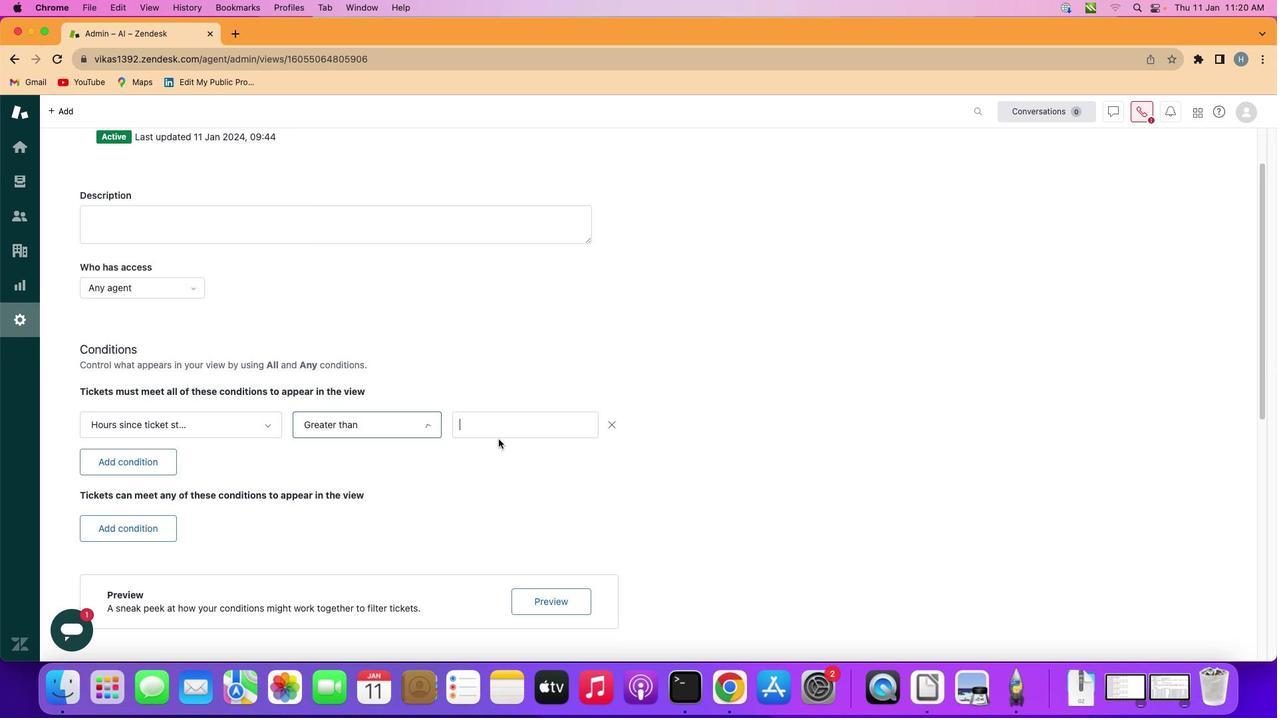 
Action: Mouse moved to (527, 427)
Screenshot: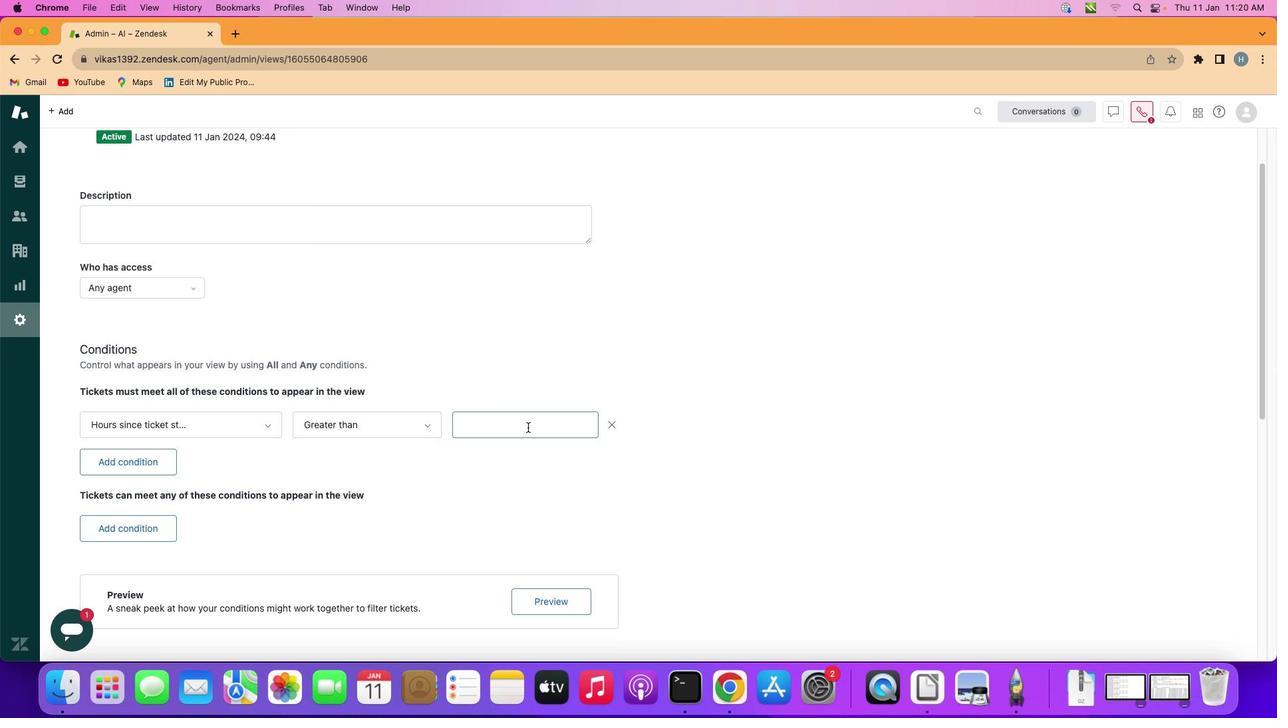 
Action: Mouse pressed left at (527, 427)
Screenshot: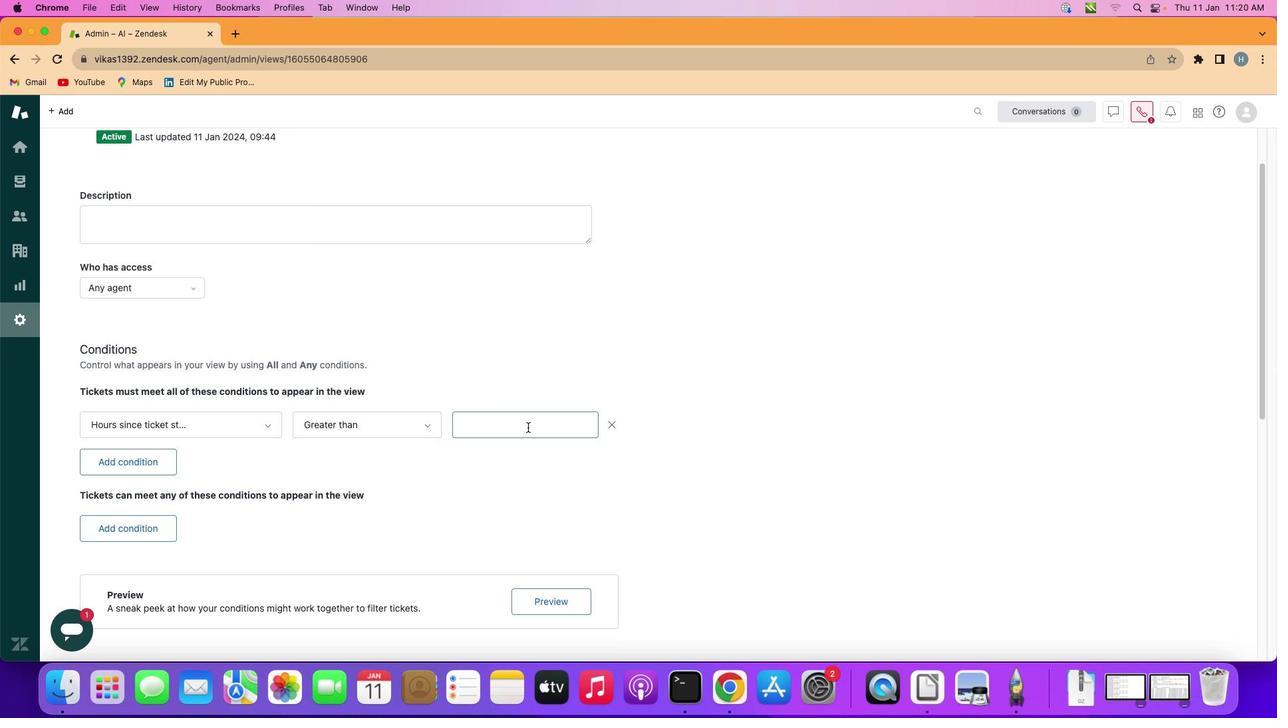 
Action: Key pressed Key.shift'F''i''f''t''y'Key.space'f''i''v''e'
Screenshot: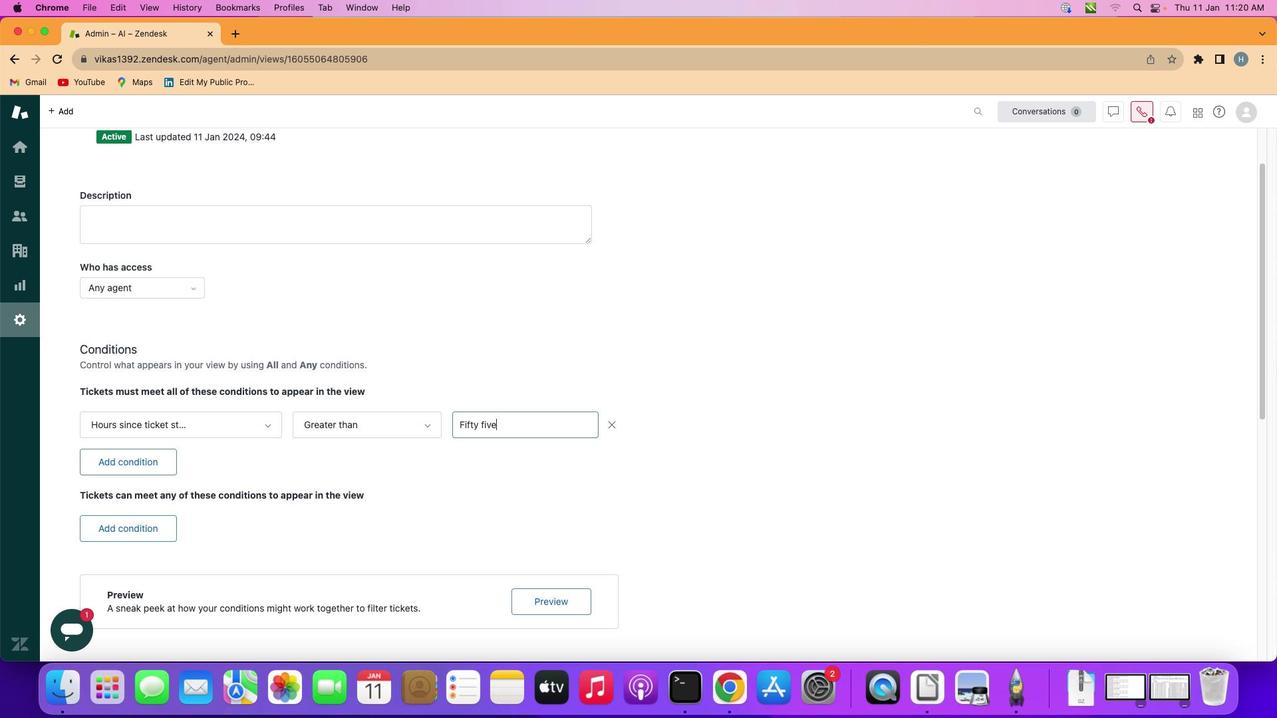 
Action: Mouse moved to (531, 457)
Screenshot: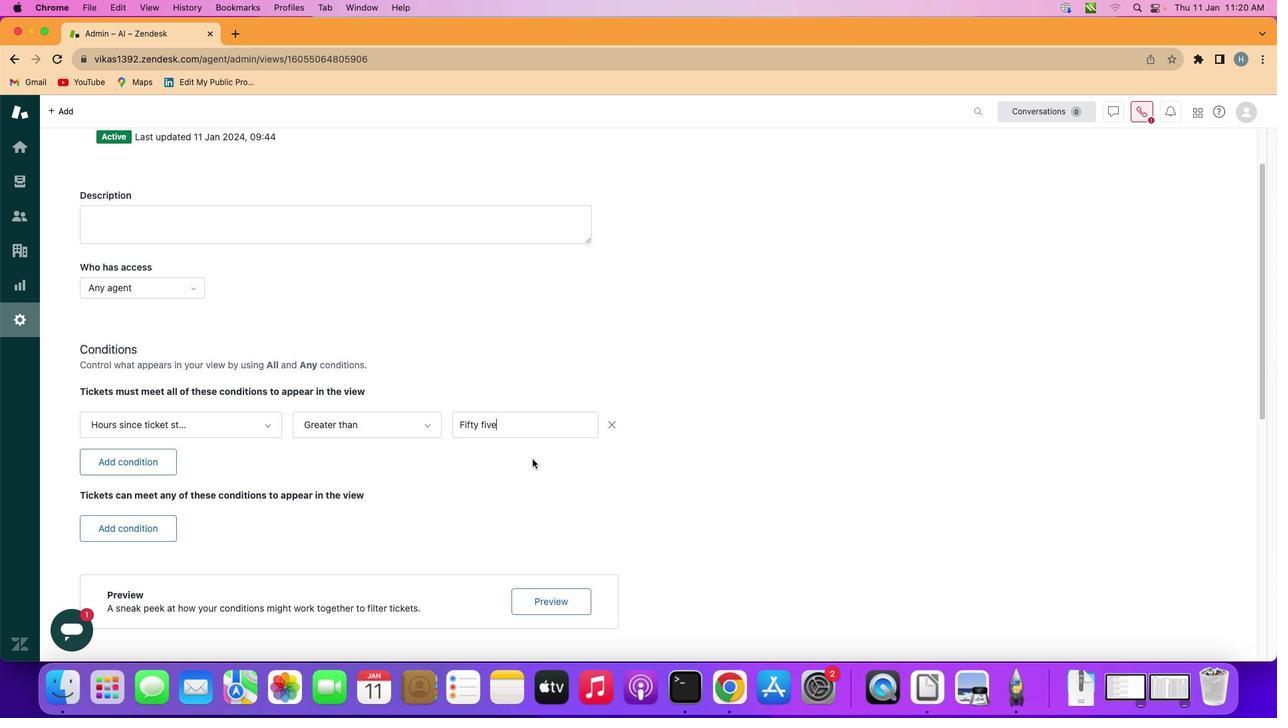 
